 Task: Explore Airbnb accommodation in Dzüünharaa, Mongolia from 10th December, 2023 to 15th December, 2023 for 7 adults.4 bedrooms having 7 beds and 4 bathrooms. Property type can be house. Amenities needed are: wifi, TV, free parkinig on premises, gym, breakfast. Look for 5 properties as per requirement.
Action: Mouse moved to (408, 55)
Screenshot: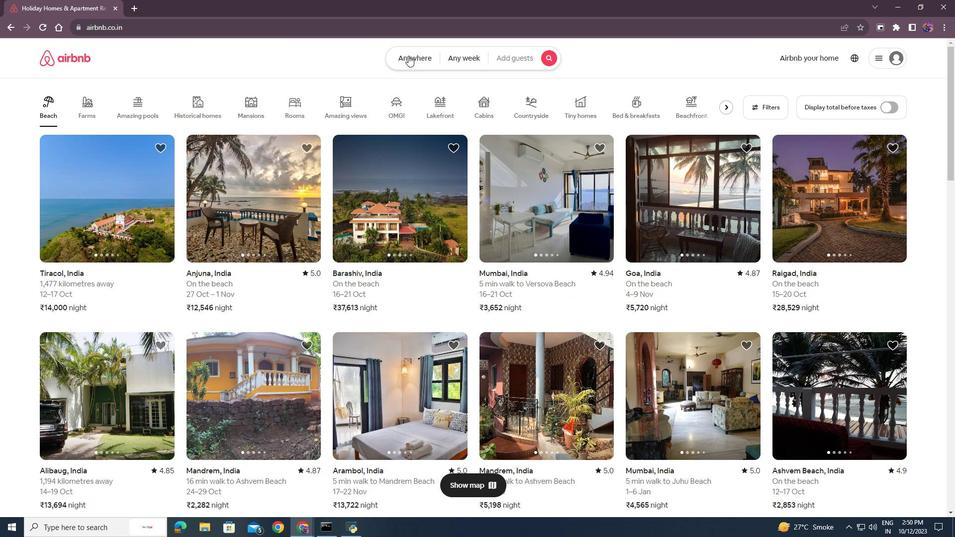 
Action: Mouse pressed left at (408, 55)
Screenshot: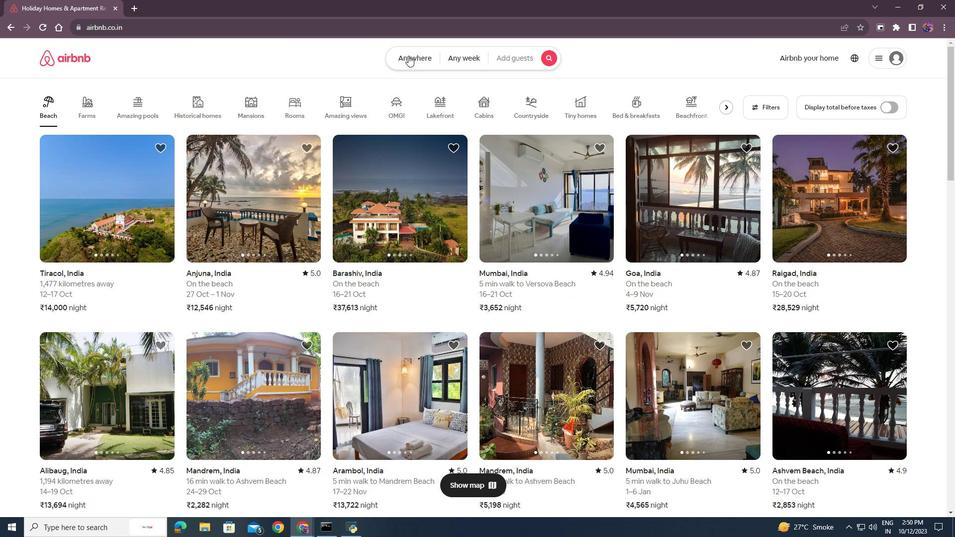 
Action: Mouse moved to (325, 97)
Screenshot: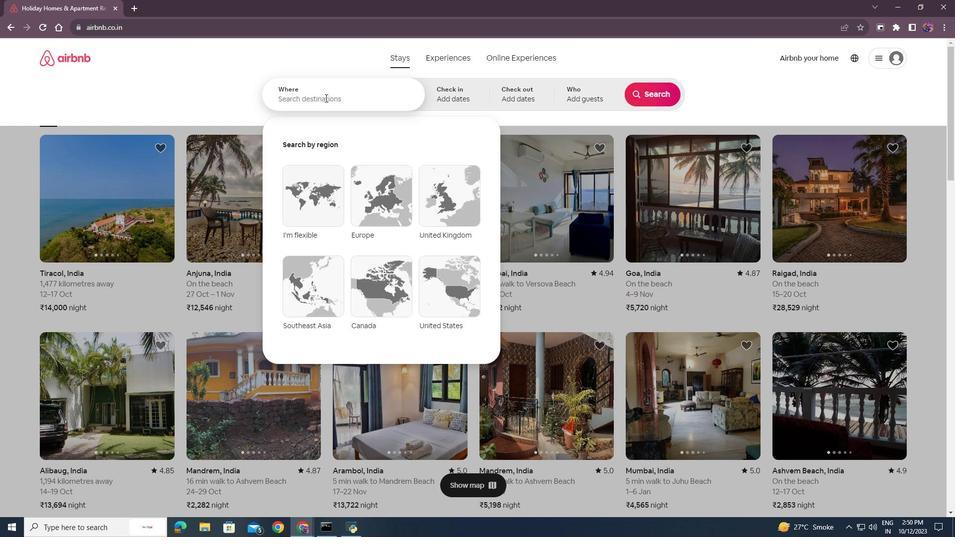 
Action: Mouse pressed left at (325, 97)
Screenshot: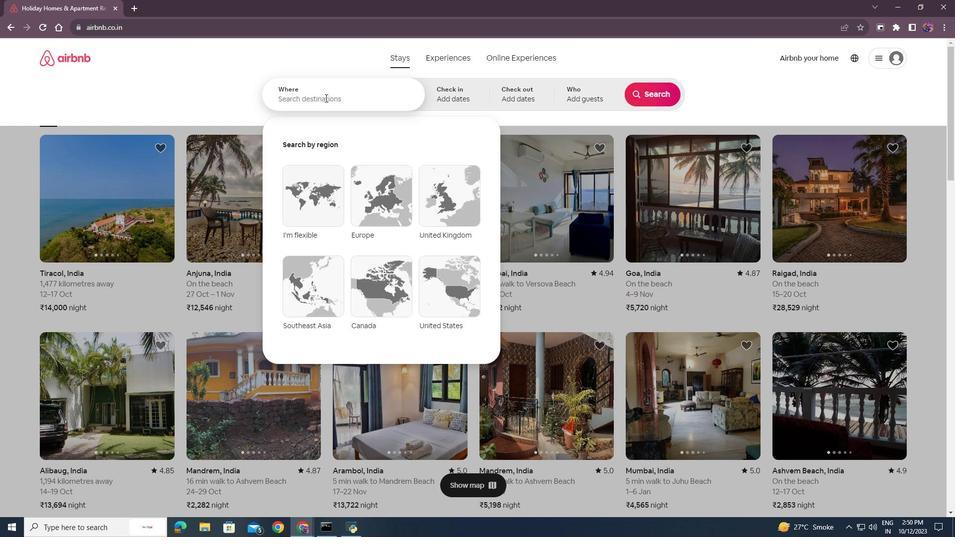 
Action: Key pressed s<Key.backspace>dzuunharaa<Key.space><Key.shift>Mongolia<Key.enter>
Screenshot: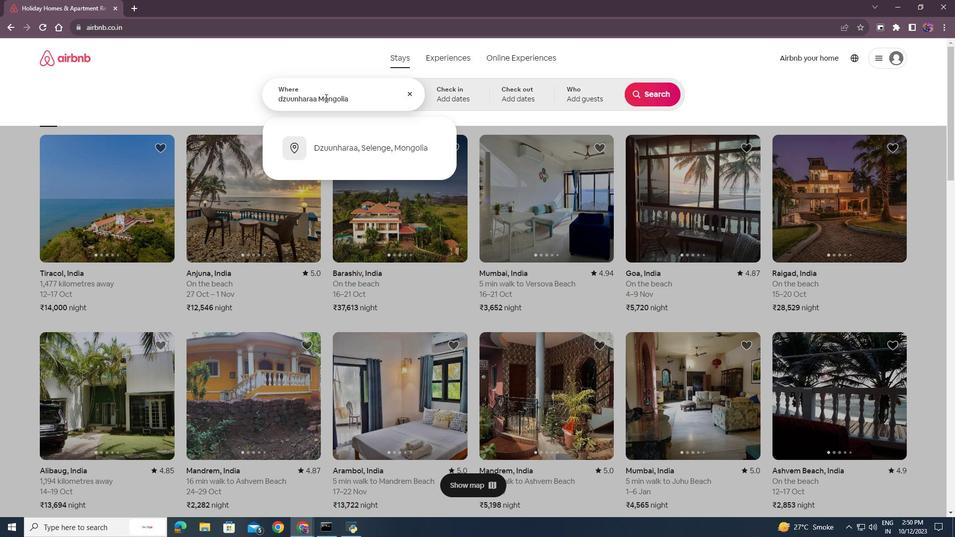 
Action: Mouse moved to (646, 172)
Screenshot: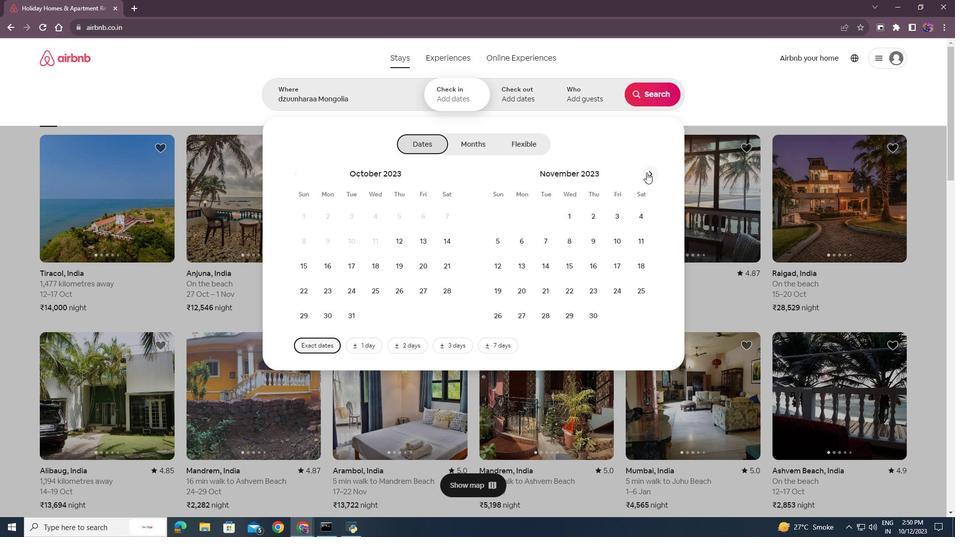
Action: Mouse pressed left at (646, 172)
Screenshot: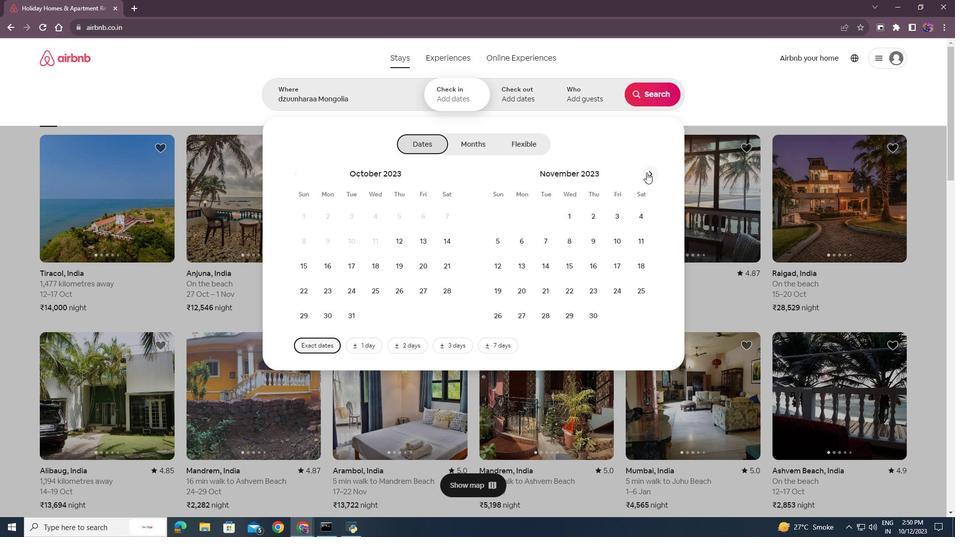 
Action: Mouse moved to (495, 265)
Screenshot: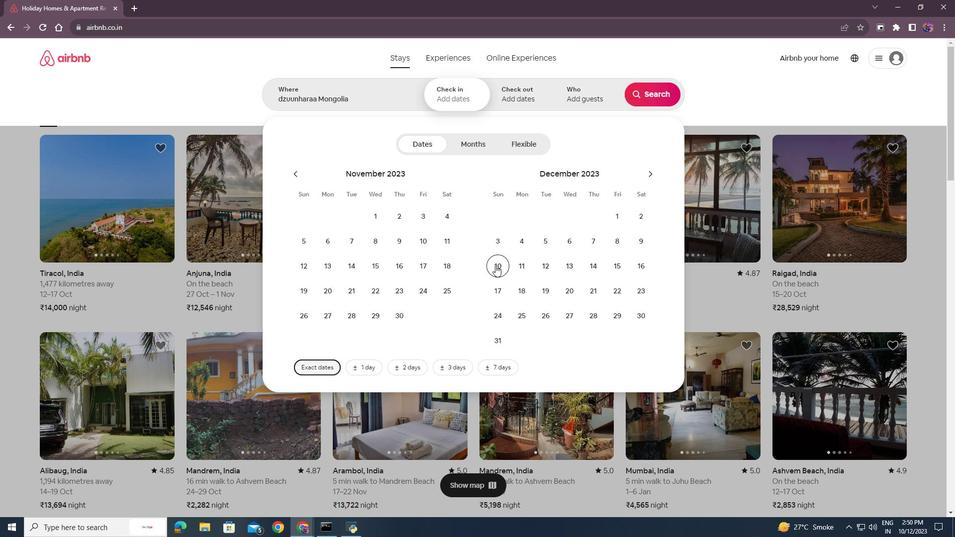 
Action: Mouse pressed left at (495, 265)
Screenshot: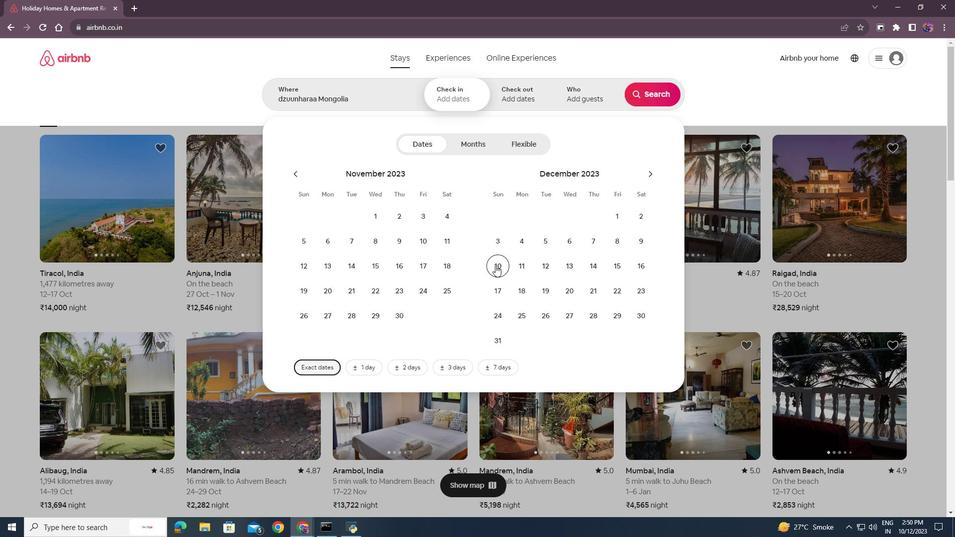 
Action: Mouse moved to (619, 268)
Screenshot: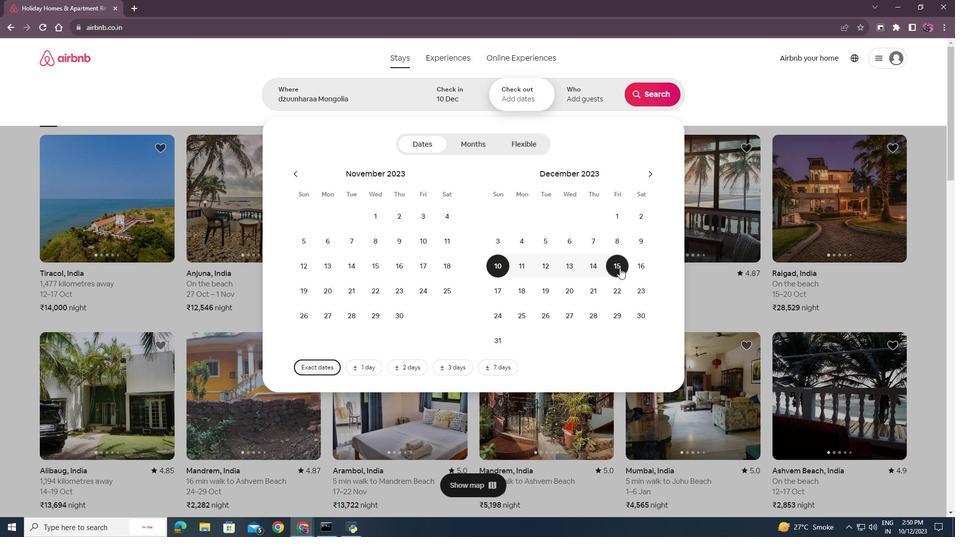 
Action: Mouse pressed left at (619, 268)
Screenshot: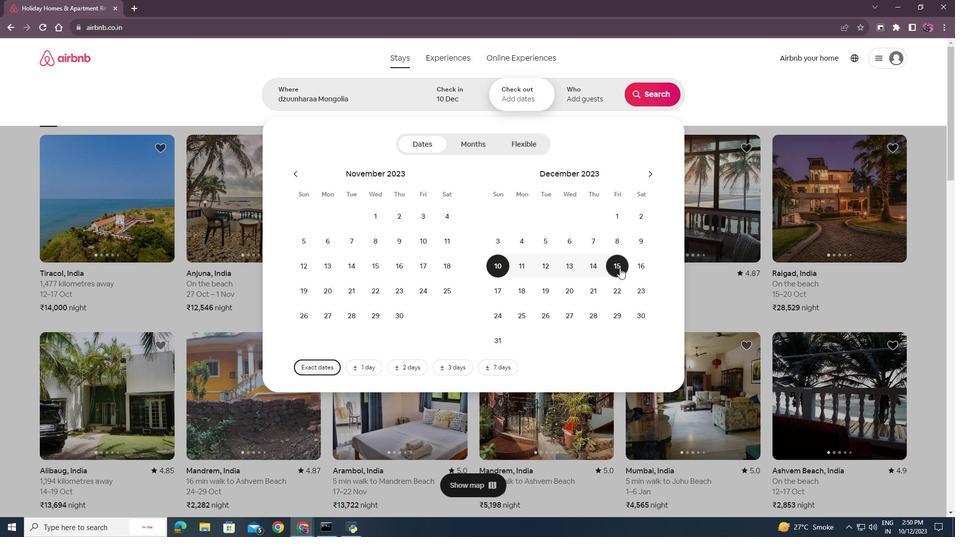 
Action: Mouse moved to (581, 95)
Screenshot: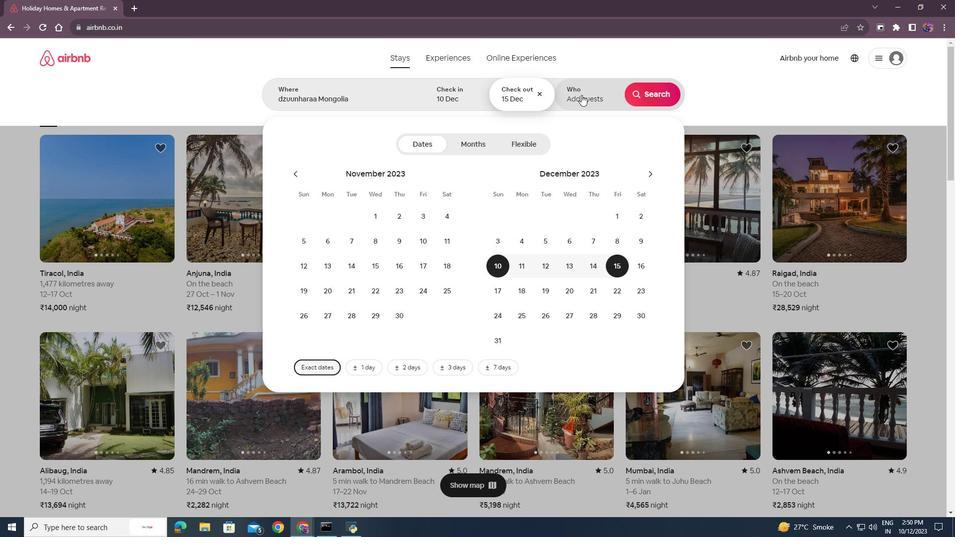 
Action: Mouse pressed left at (581, 95)
Screenshot: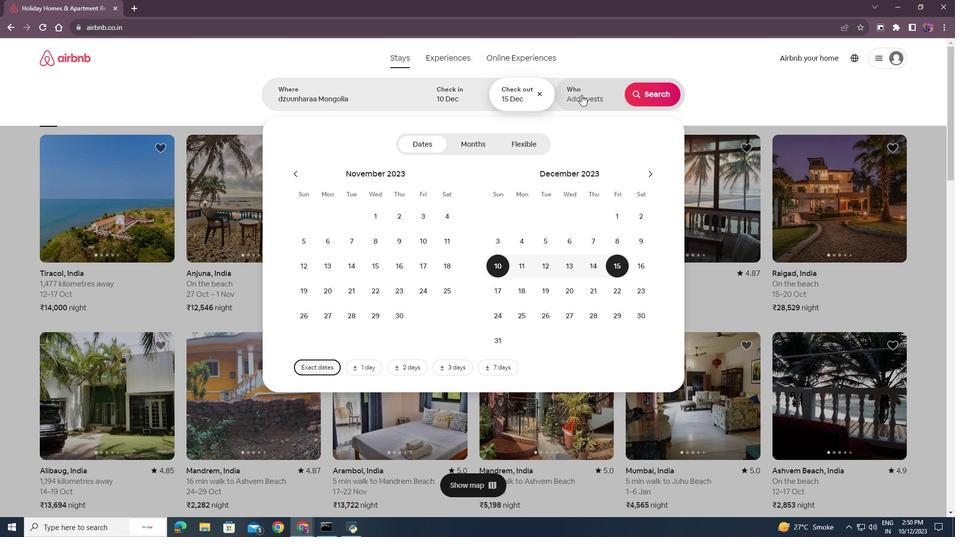 
Action: Mouse moved to (655, 149)
Screenshot: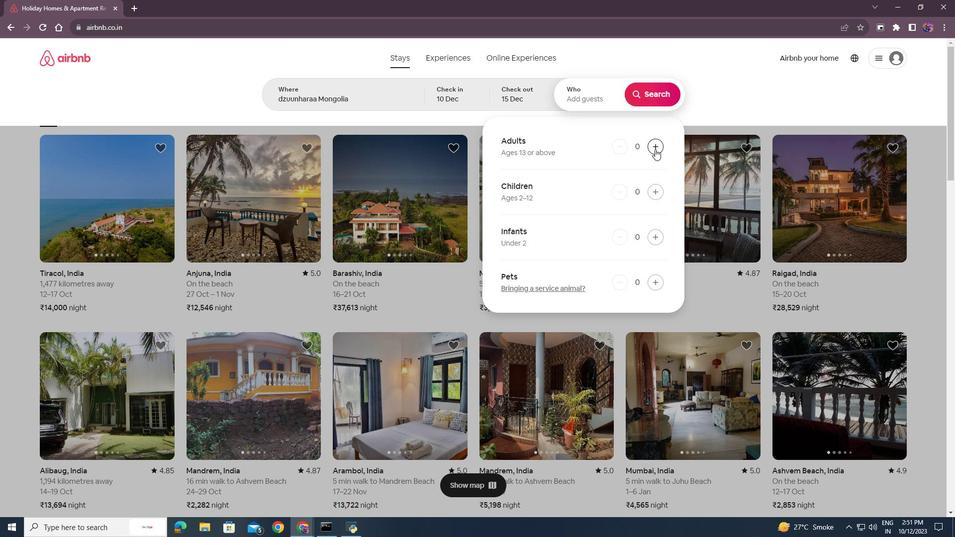 
Action: Mouse pressed left at (655, 149)
Screenshot: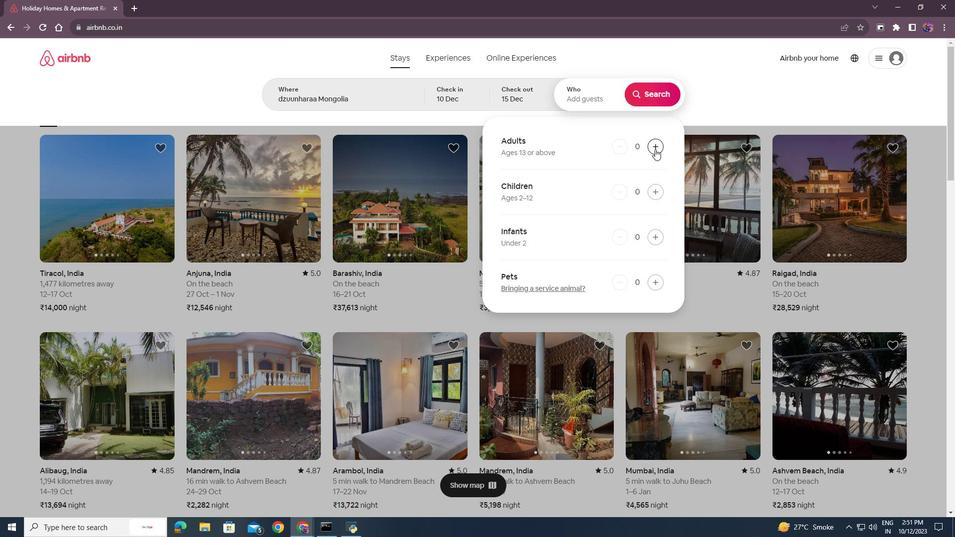 
Action: Mouse pressed left at (655, 149)
Screenshot: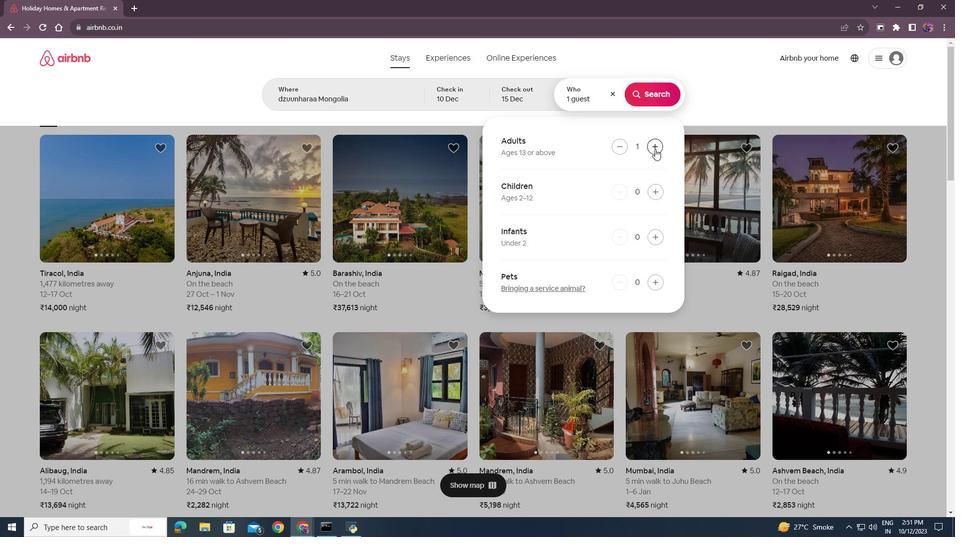 
Action: Mouse pressed left at (655, 149)
Screenshot: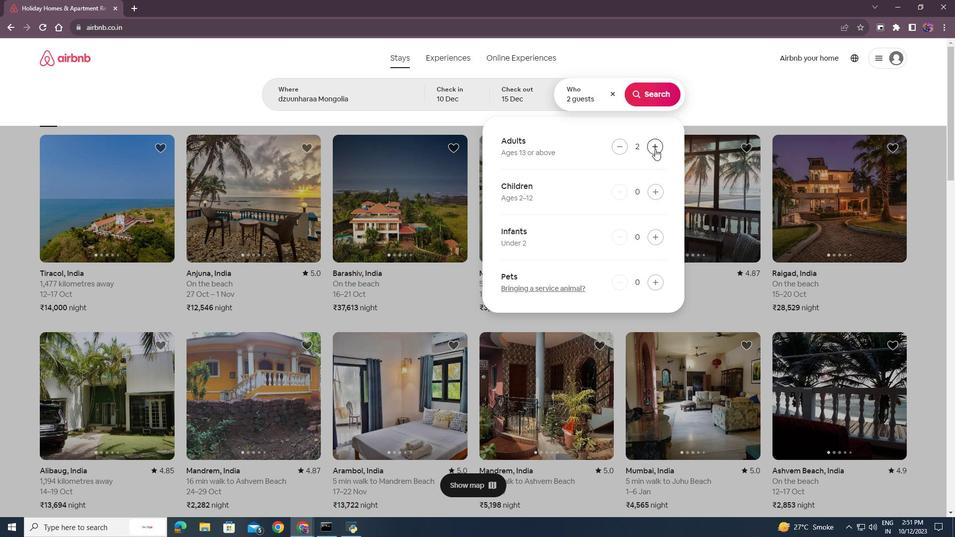 
Action: Mouse pressed left at (655, 149)
Screenshot: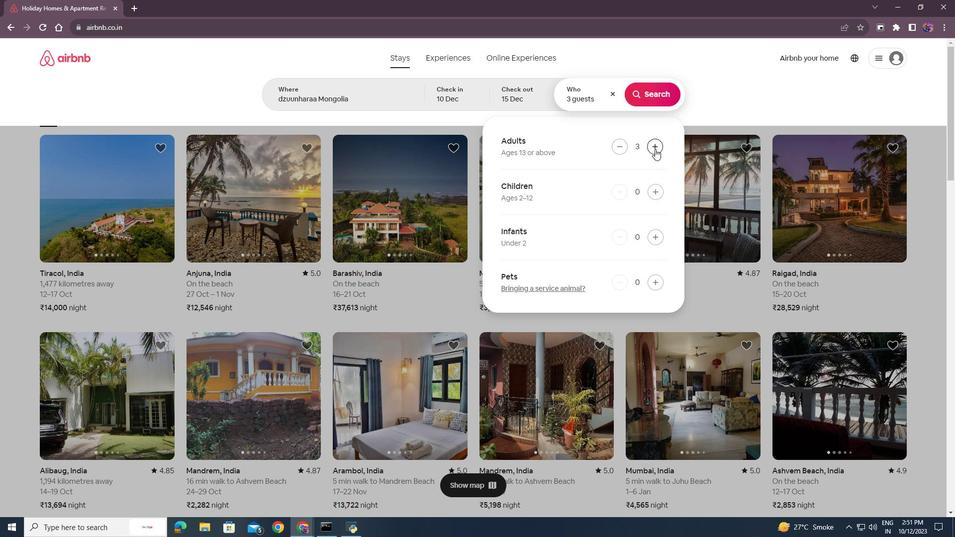 
Action: Mouse pressed left at (655, 149)
Screenshot: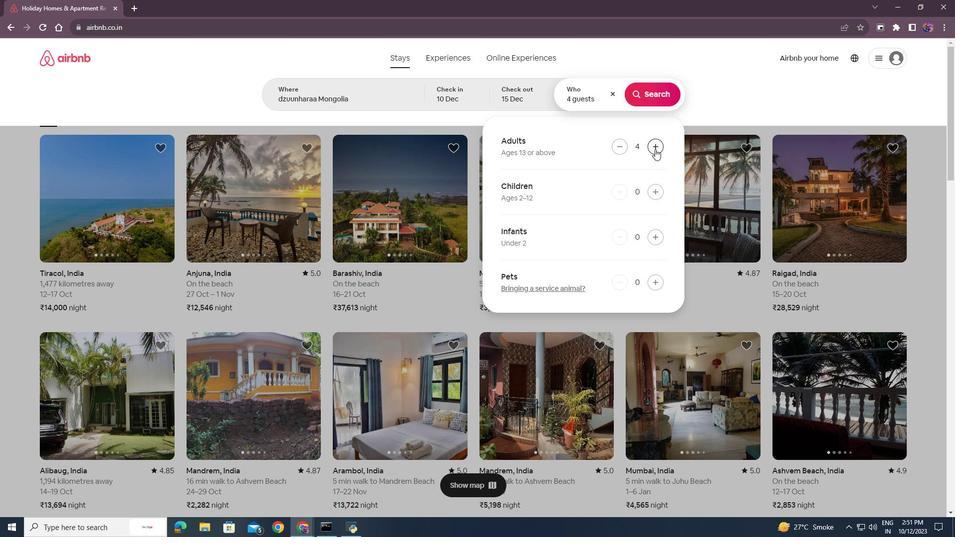 
Action: Mouse pressed left at (655, 149)
Screenshot: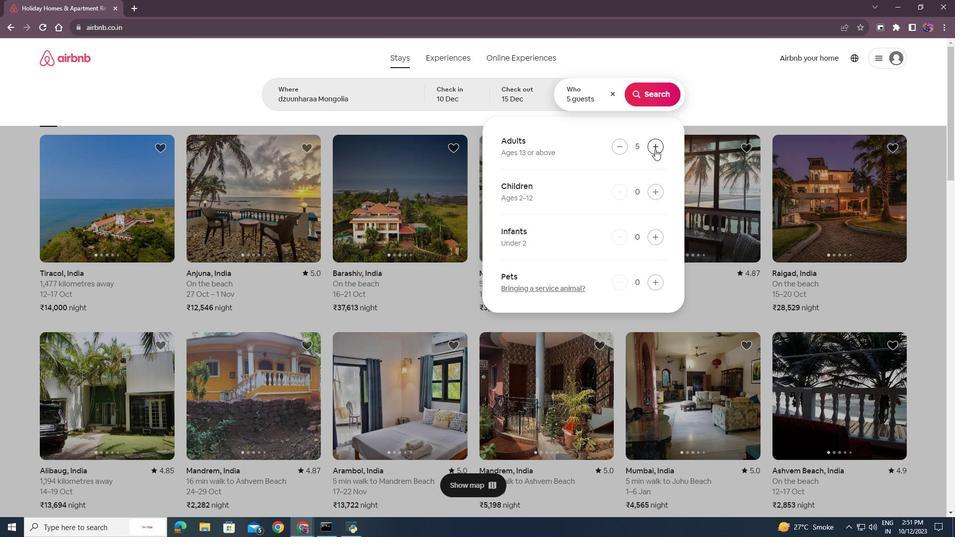 
Action: Mouse pressed left at (655, 149)
Screenshot: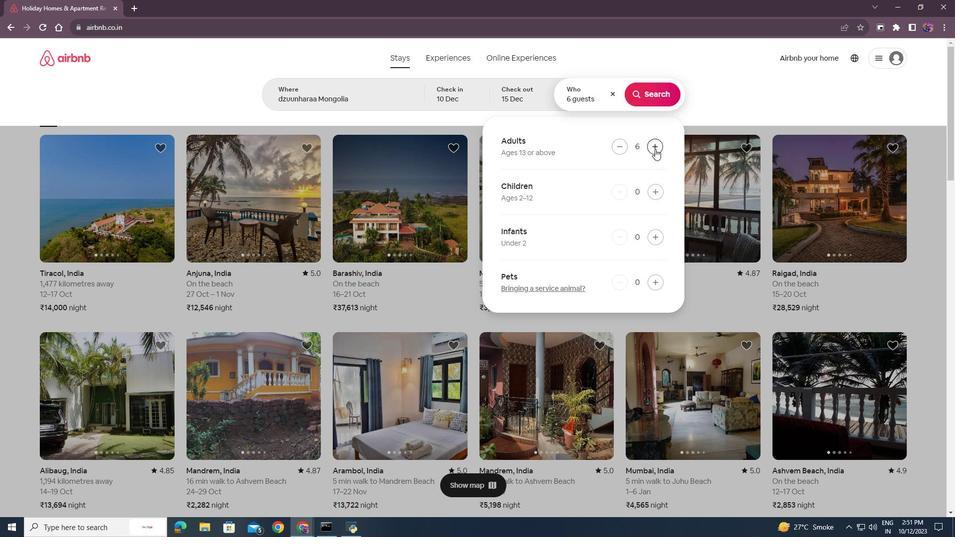
Action: Mouse moved to (635, 94)
Screenshot: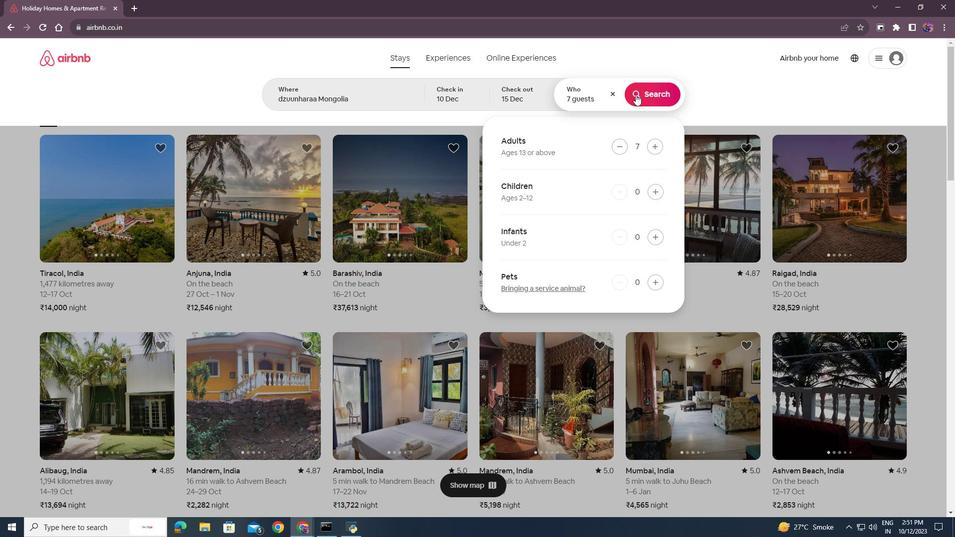 
Action: Mouse pressed left at (635, 94)
Screenshot: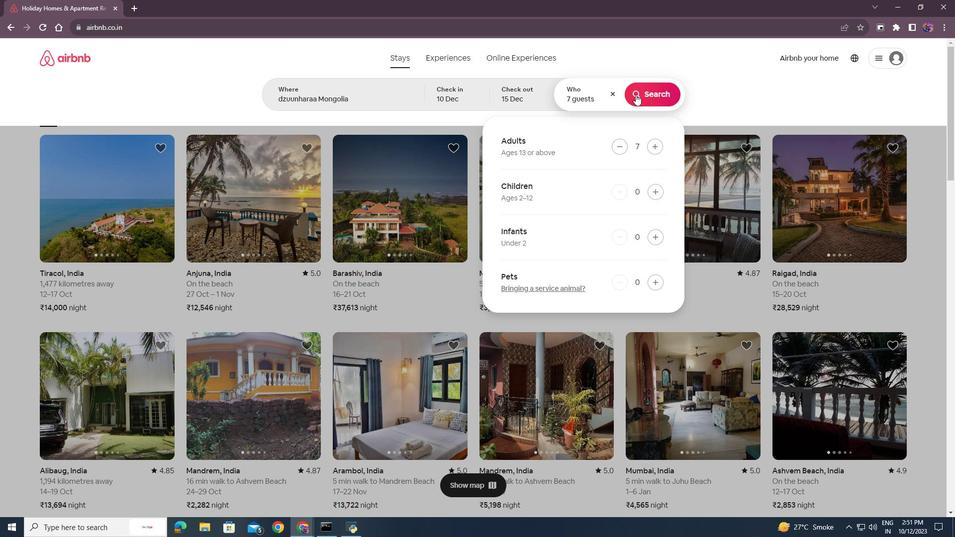 
Action: Mouse moved to (783, 100)
Screenshot: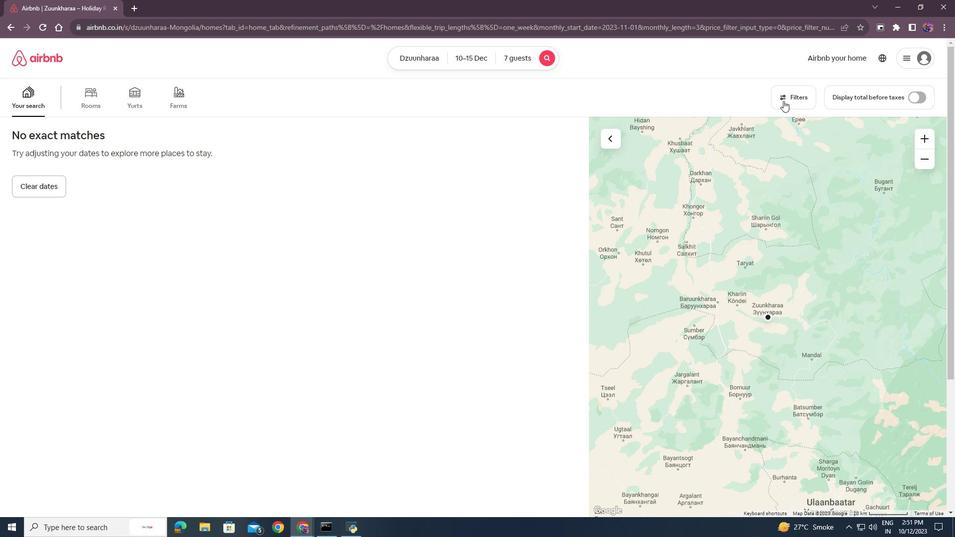 
Action: Mouse pressed left at (783, 100)
Screenshot: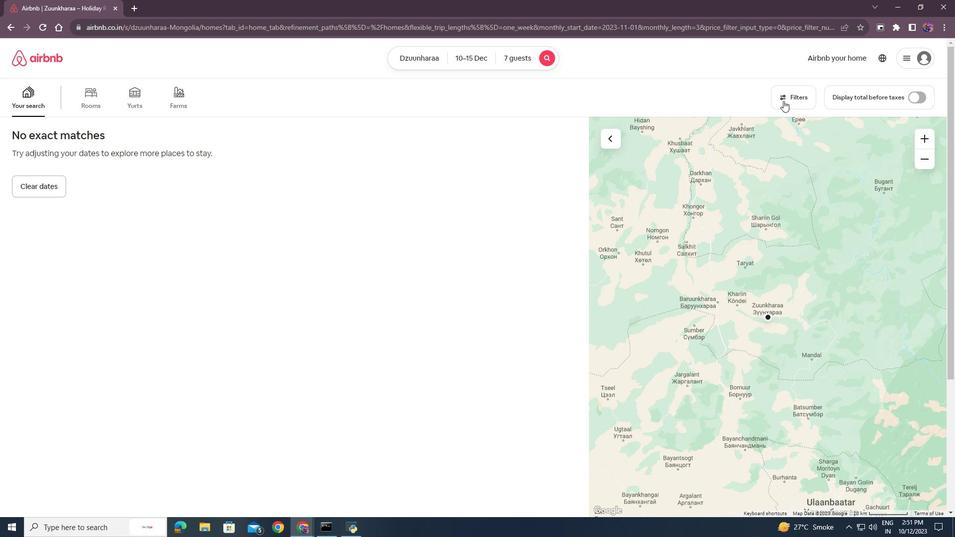 
Action: Mouse moved to (428, 273)
Screenshot: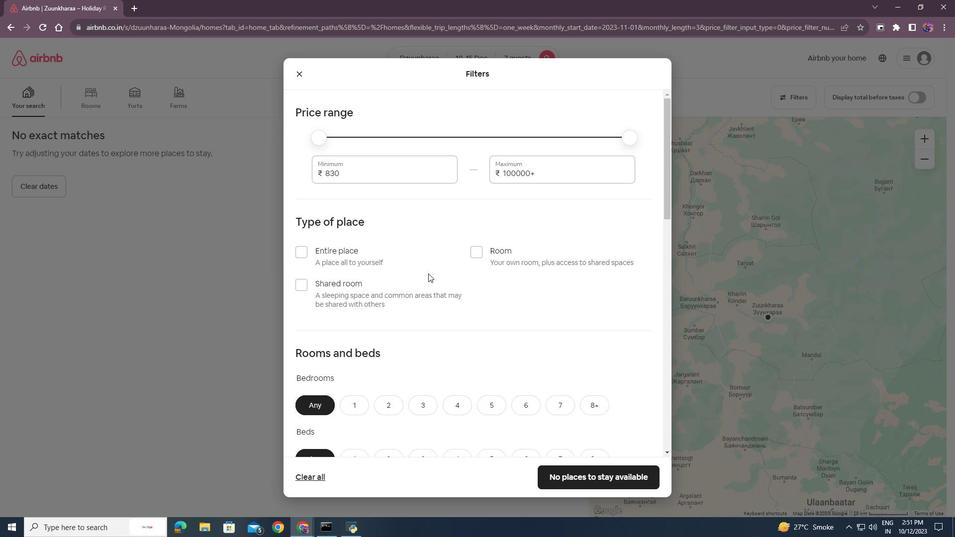 
Action: Mouse scrolled (428, 273) with delta (0, 0)
Screenshot: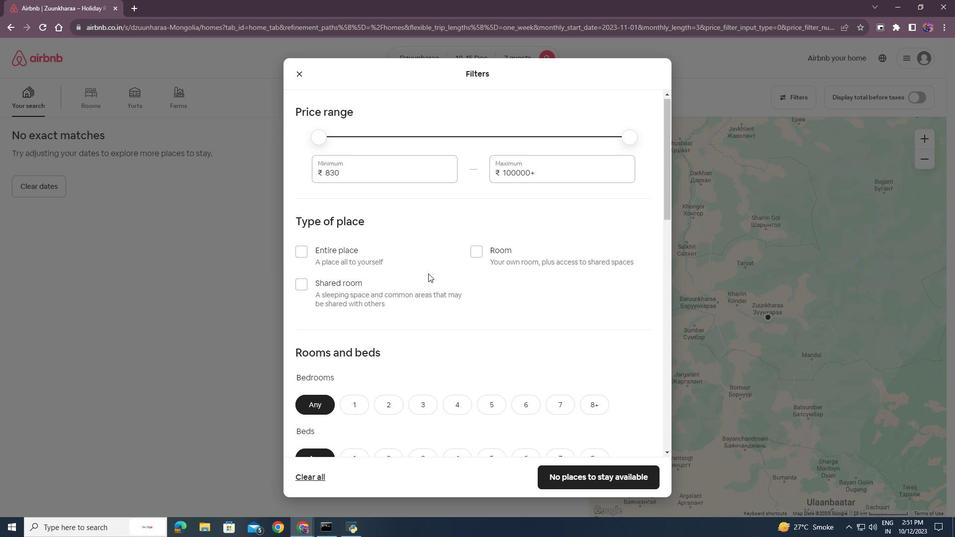 
Action: Mouse scrolled (428, 273) with delta (0, 0)
Screenshot: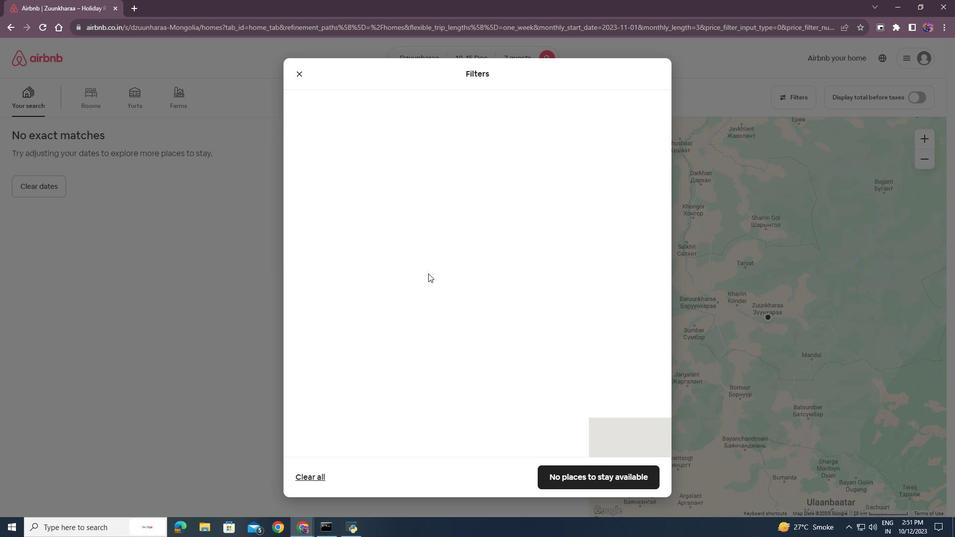 
Action: Mouse moved to (456, 303)
Screenshot: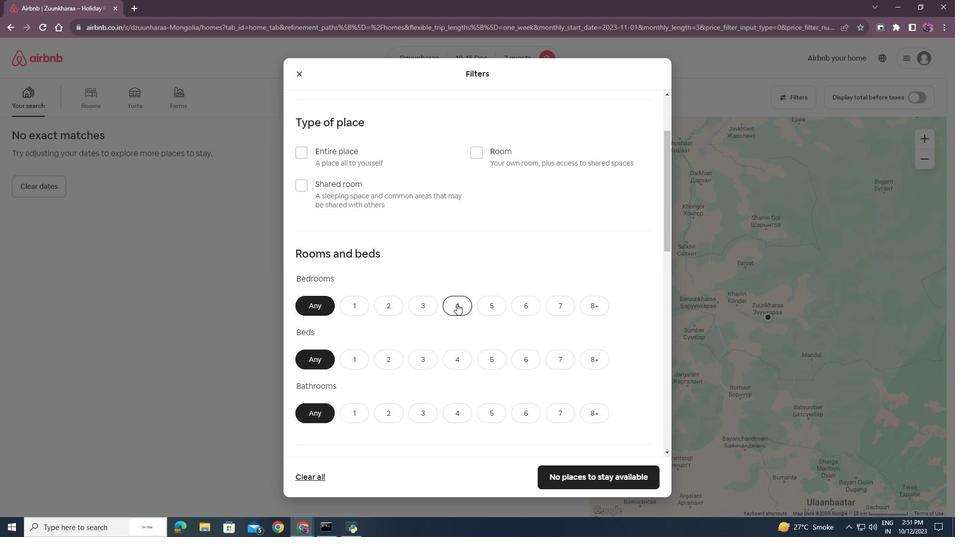
Action: Mouse pressed left at (456, 303)
Screenshot: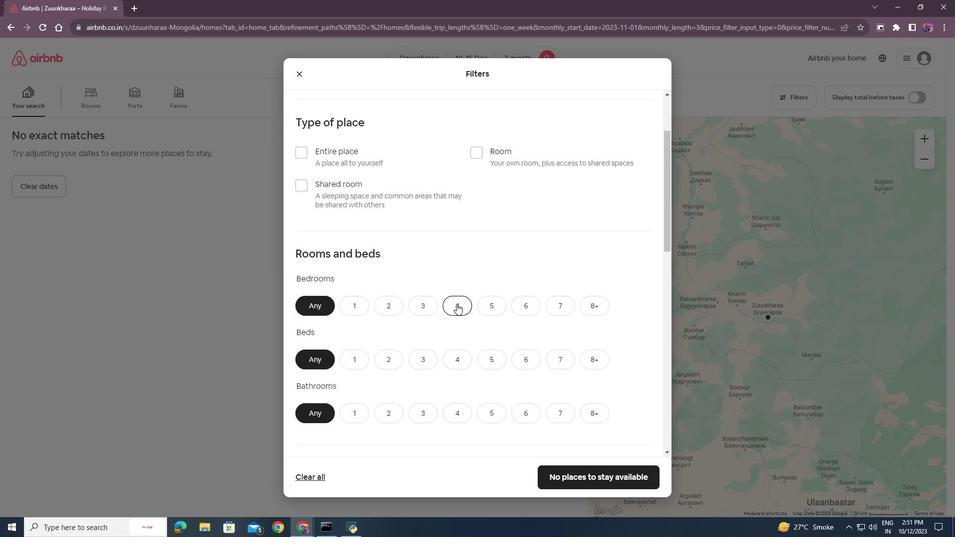 
Action: Mouse moved to (461, 345)
Screenshot: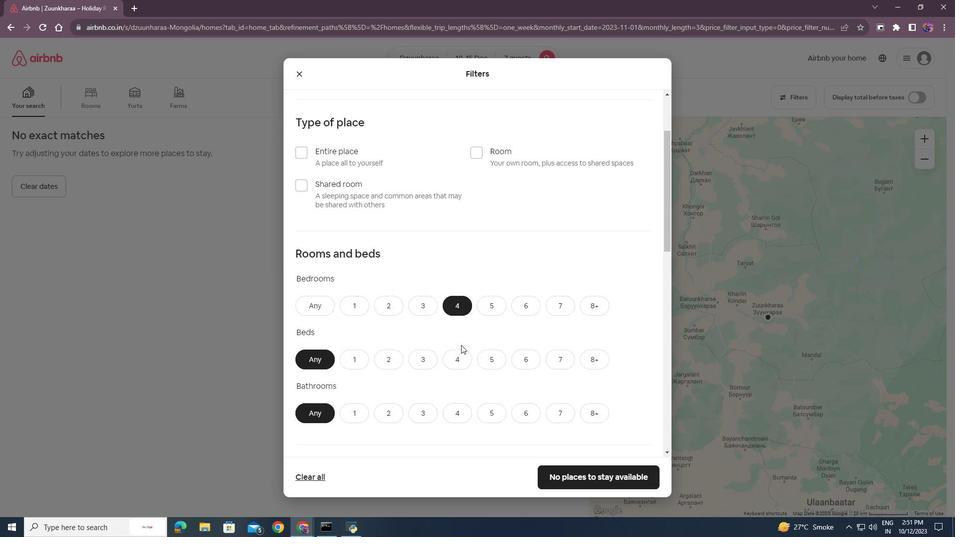 
Action: Mouse scrolled (461, 344) with delta (0, 0)
Screenshot: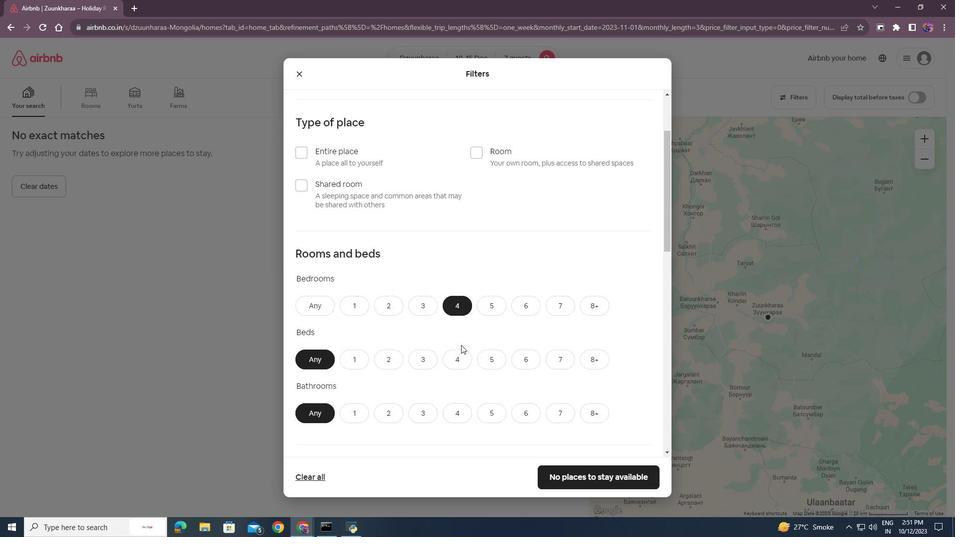 
Action: Mouse scrolled (461, 344) with delta (0, 0)
Screenshot: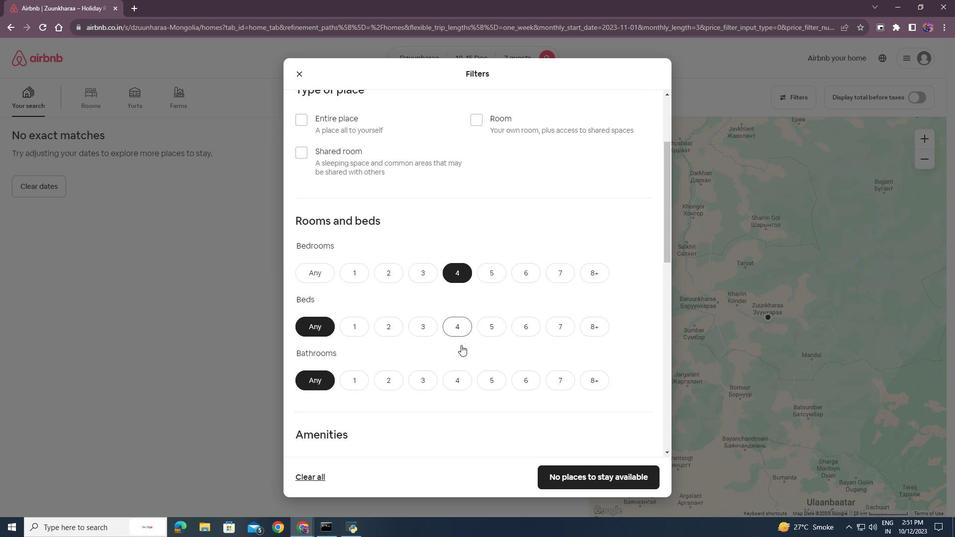 
Action: Mouse moved to (559, 260)
Screenshot: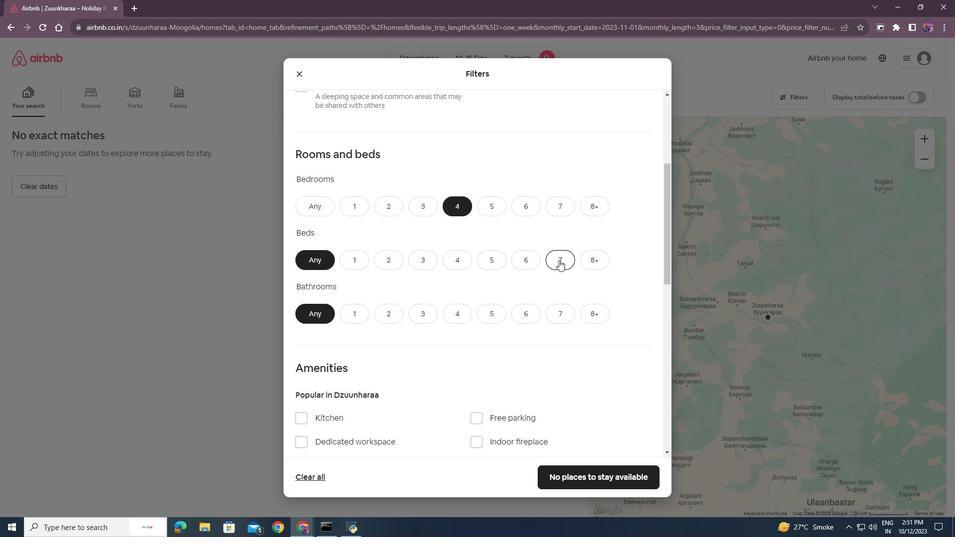 
Action: Mouse pressed left at (559, 260)
Screenshot: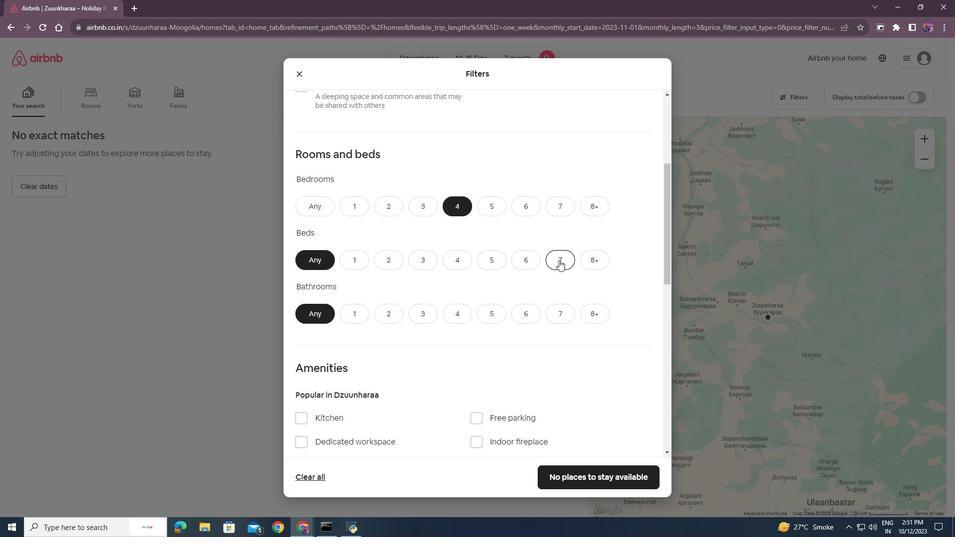 
Action: Mouse moved to (455, 314)
Screenshot: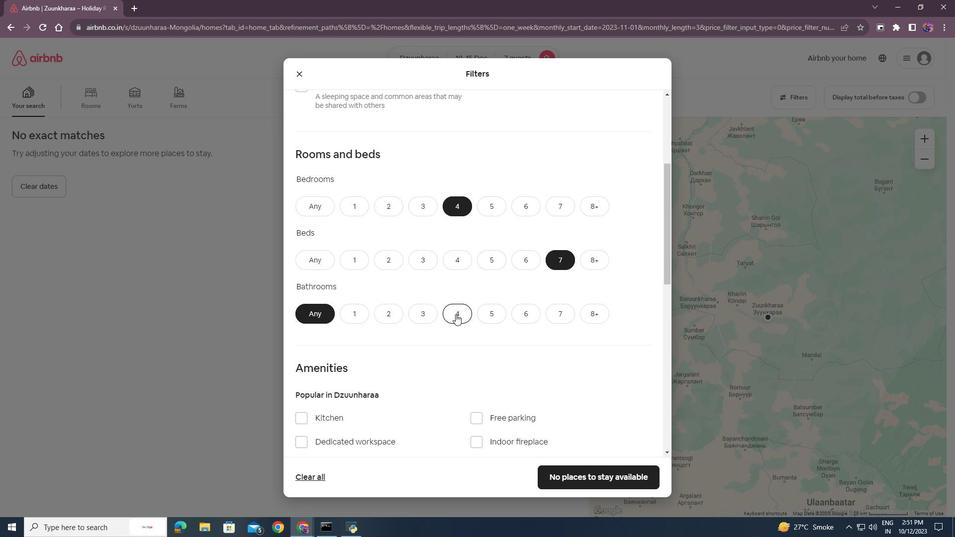 
Action: Mouse pressed left at (455, 314)
Screenshot: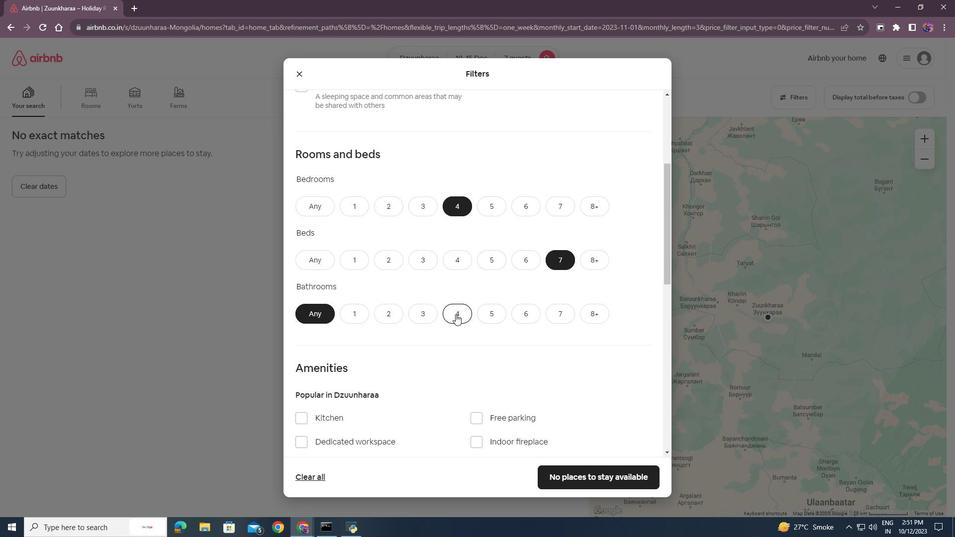 
Action: Mouse moved to (463, 343)
Screenshot: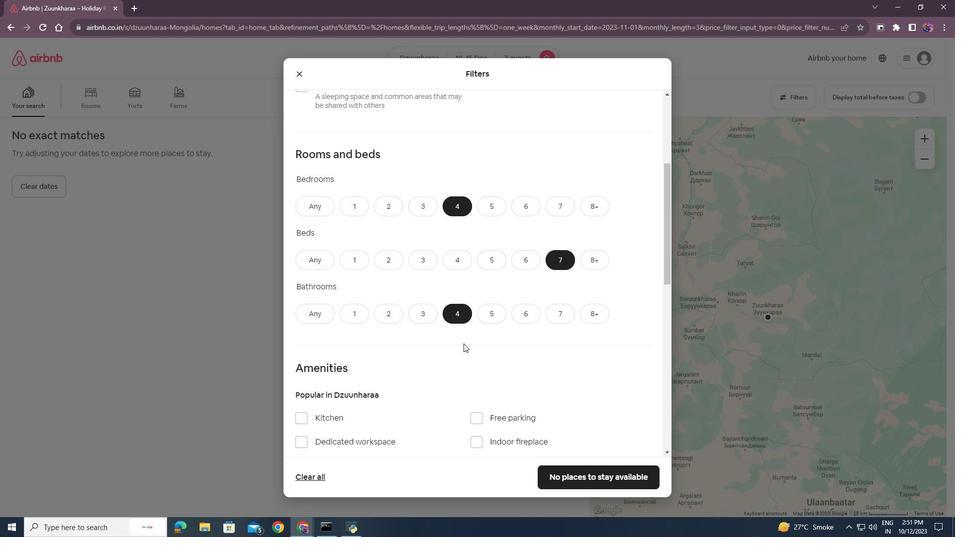 
Action: Mouse scrolled (463, 343) with delta (0, 0)
Screenshot: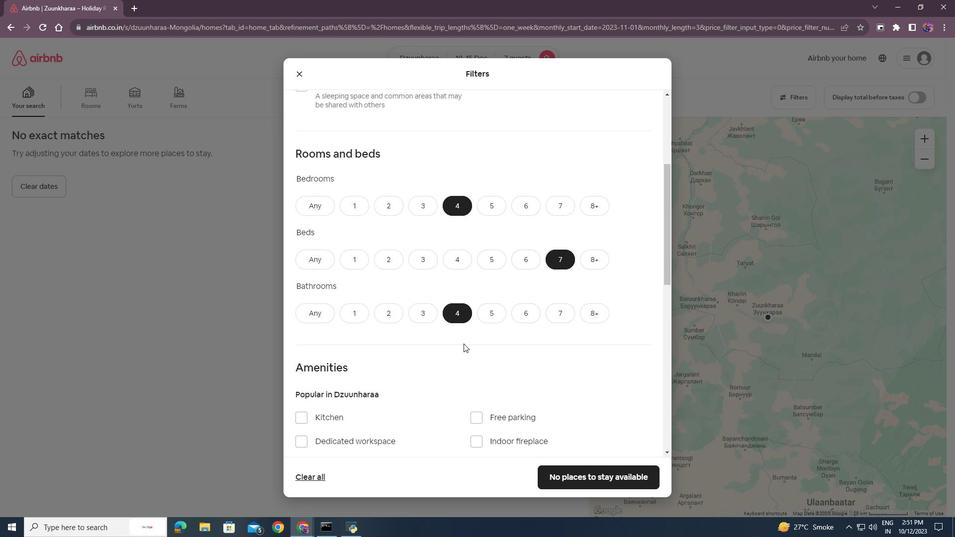 
Action: Mouse moved to (466, 351)
Screenshot: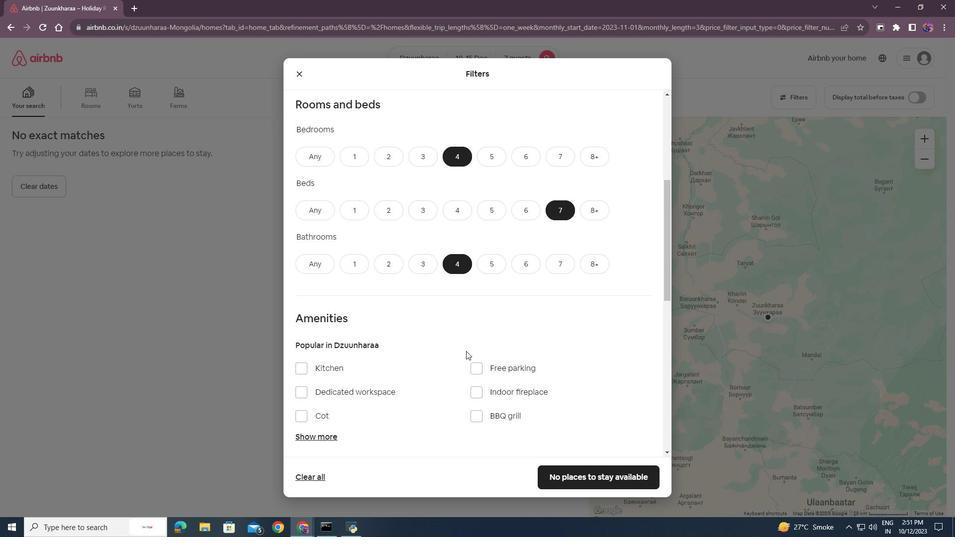 
Action: Mouse scrolled (466, 351) with delta (0, 0)
Screenshot: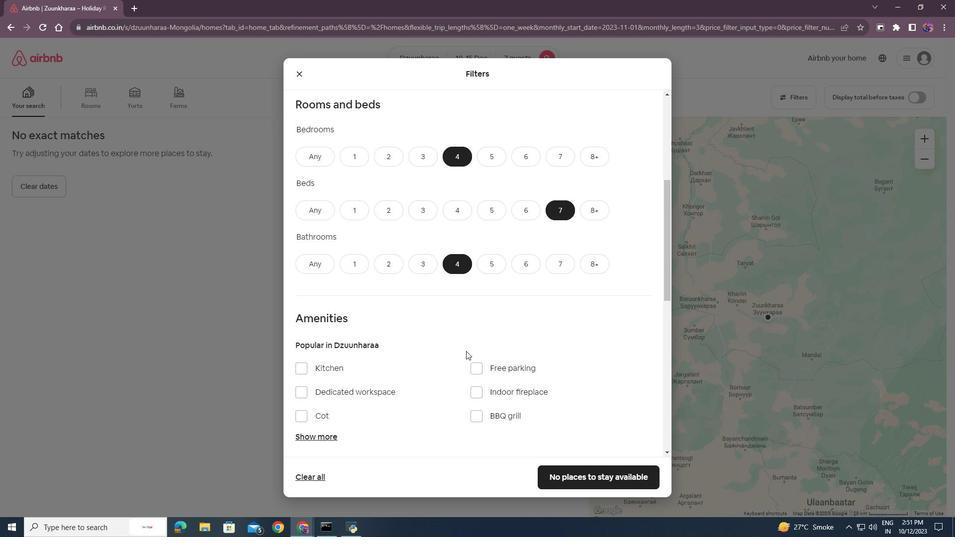 
Action: Mouse scrolled (466, 351) with delta (0, 0)
Screenshot: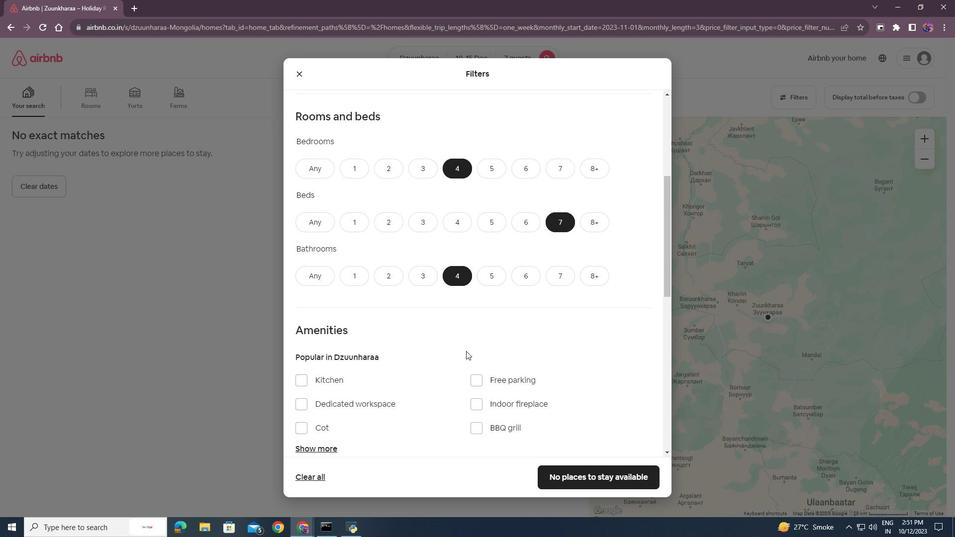 
Action: Mouse moved to (466, 351)
Screenshot: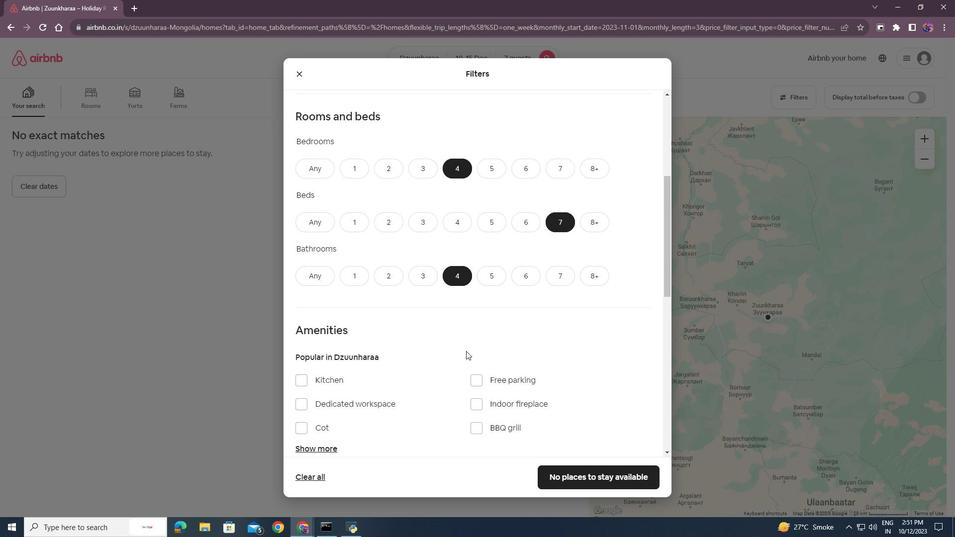 
Action: Mouse scrolled (466, 351) with delta (0, 0)
Screenshot: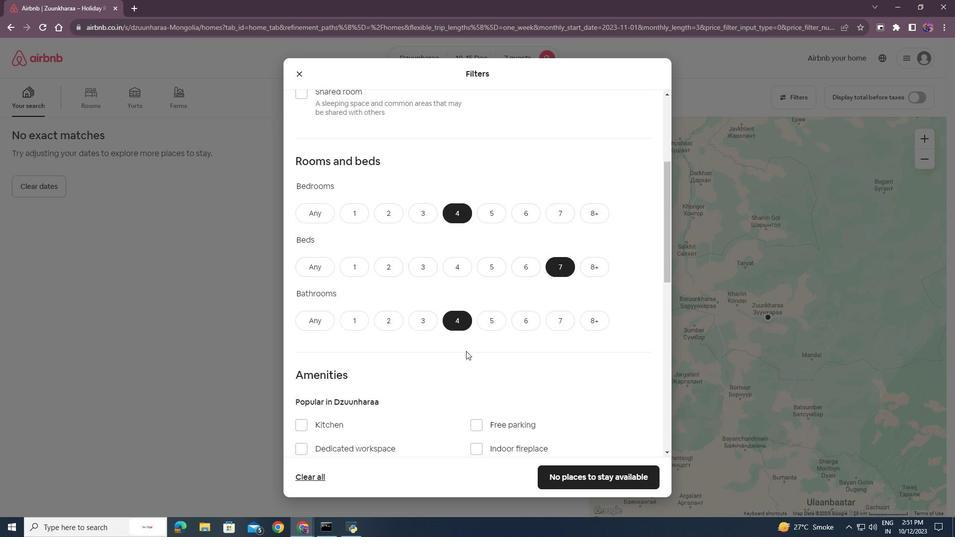 
Action: Mouse moved to (466, 351)
Screenshot: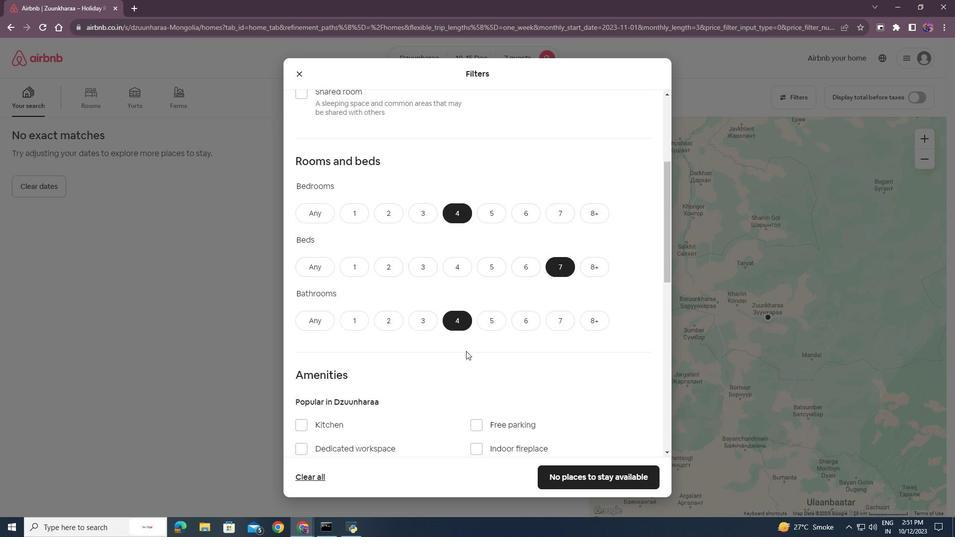 
Action: Mouse scrolled (466, 351) with delta (0, 0)
Screenshot: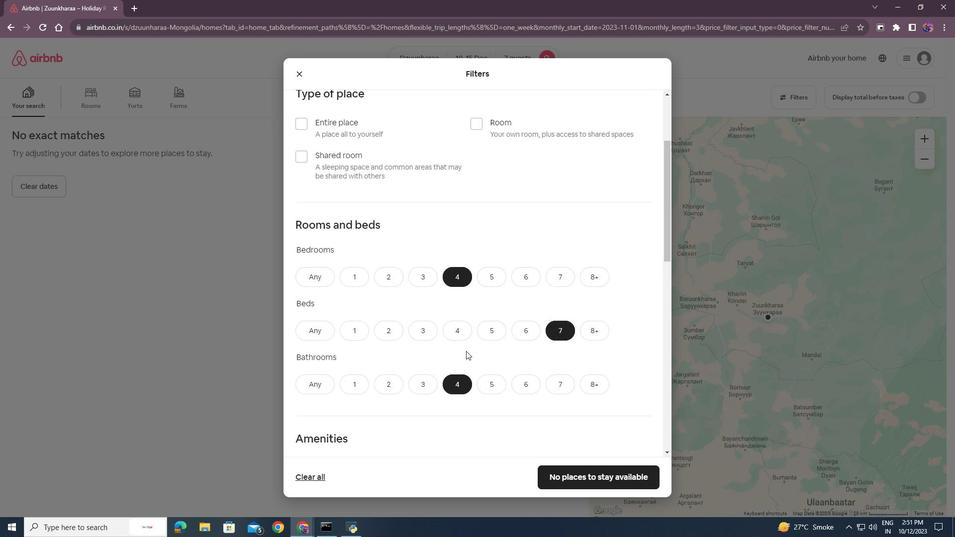 
Action: Mouse scrolled (466, 351) with delta (0, 0)
Screenshot: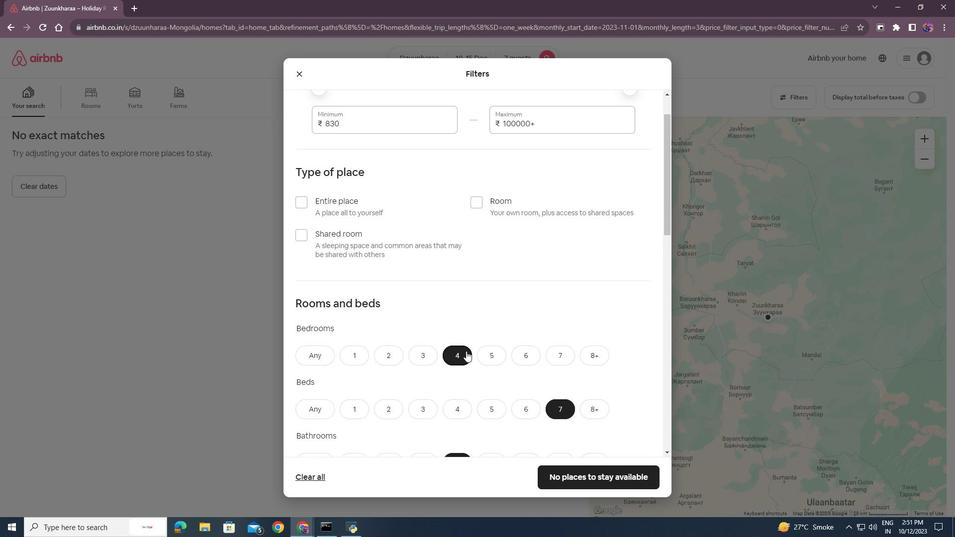 
Action: Mouse scrolled (466, 351) with delta (0, 0)
Screenshot: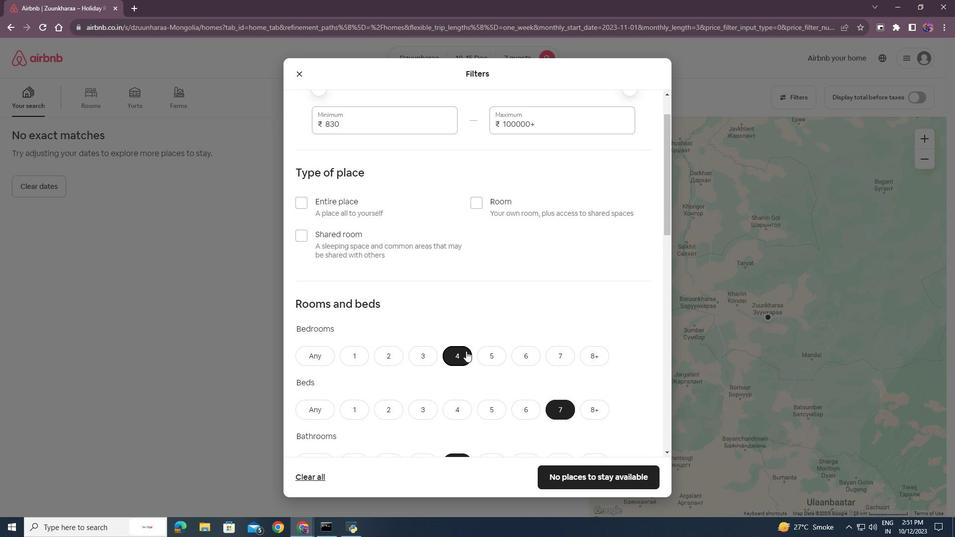 
Action: Mouse moved to (466, 350)
Screenshot: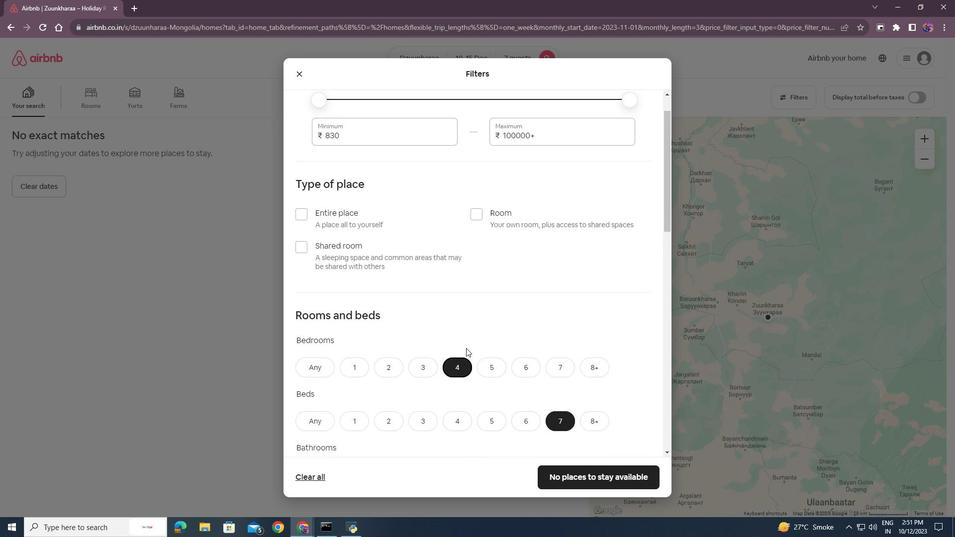 
Action: Mouse scrolled (466, 351) with delta (0, 0)
Screenshot: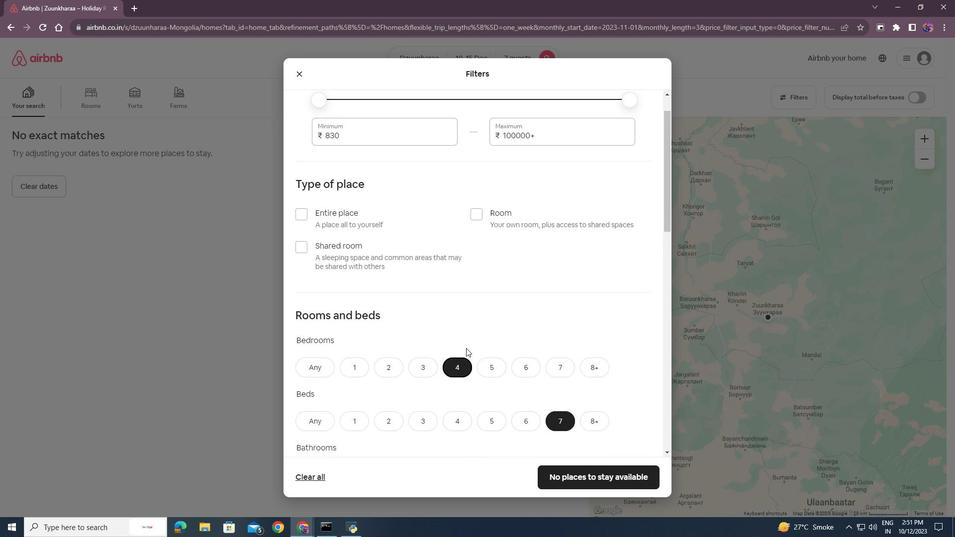 
Action: Mouse moved to (466, 348)
Screenshot: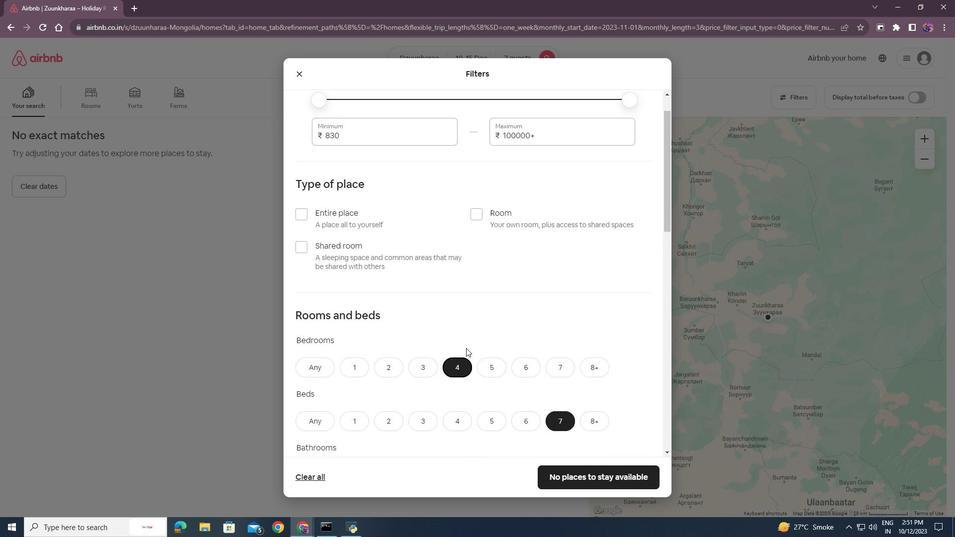 
Action: Mouse scrolled (466, 348) with delta (0, 0)
Screenshot: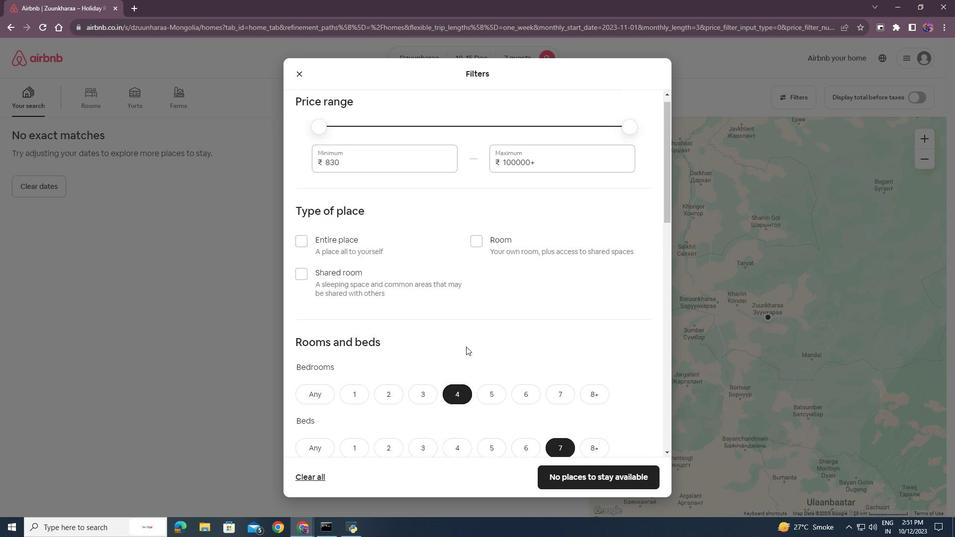
Action: Mouse moved to (466, 346)
Screenshot: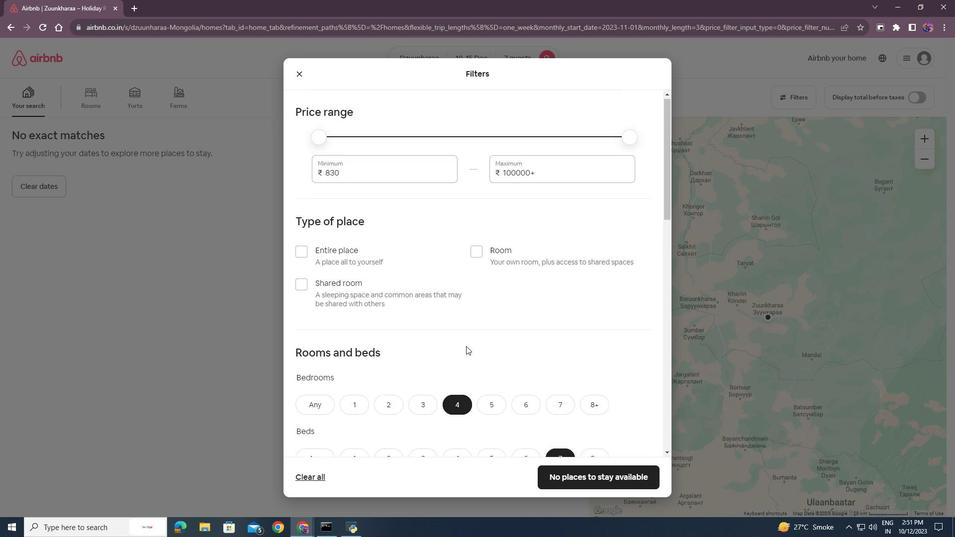
Action: Mouse scrolled (466, 346) with delta (0, 0)
Screenshot: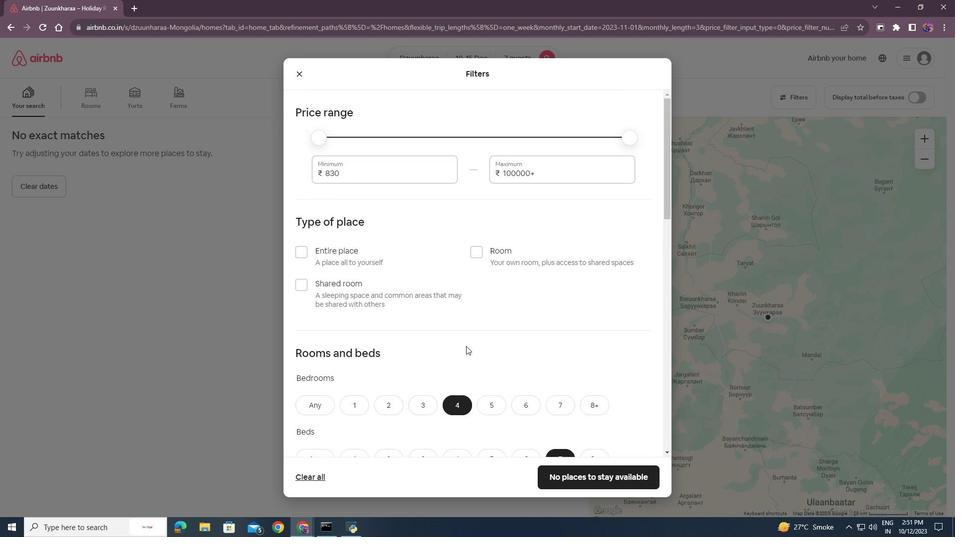 
Action: Mouse scrolled (466, 345) with delta (0, 0)
Screenshot: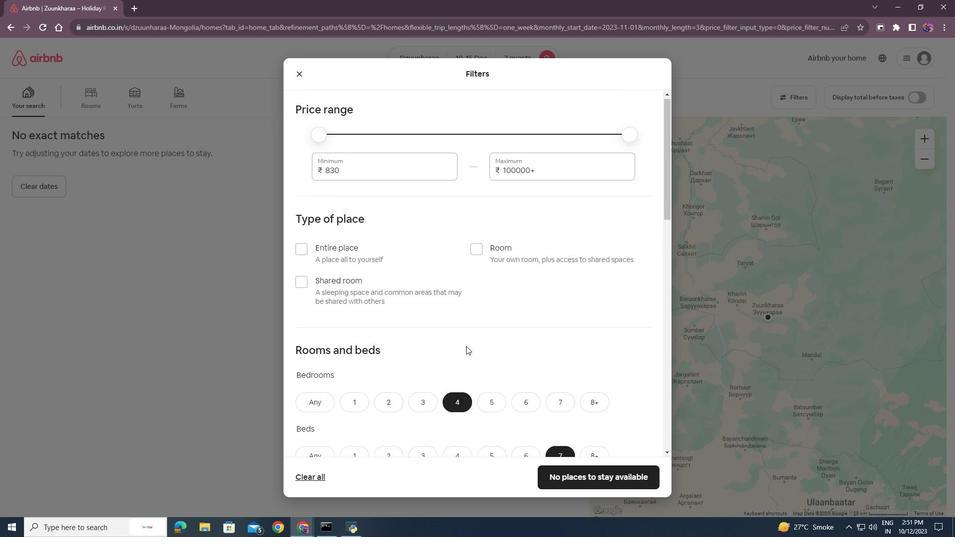 
Action: Mouse scrolled (466, 345) with delta (0, 0)
Screenshot: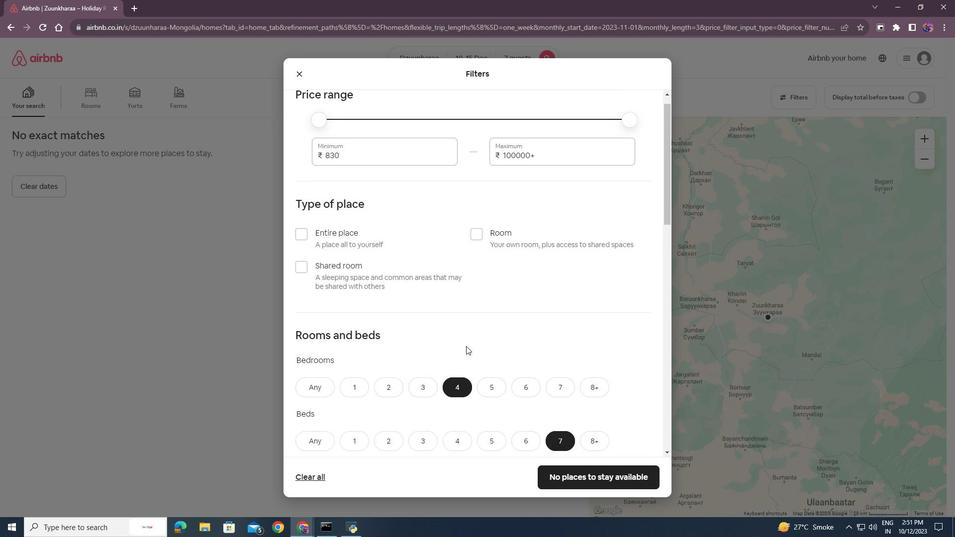 
Action: Mouse scrolled (466, 345) with delta (0, 0)
Screenshot: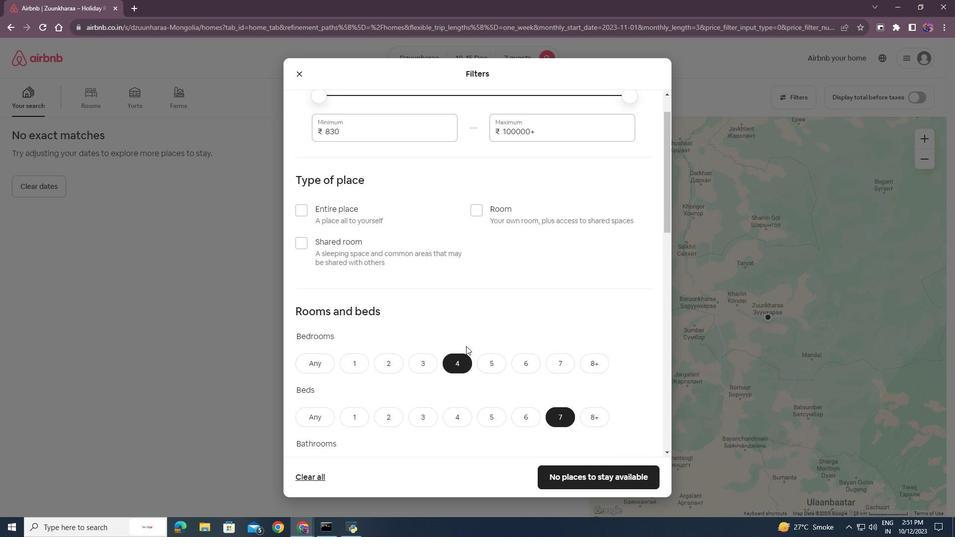 
Action: Mouse scrolled (466, 345) with delta (0, 0)
Screenshot: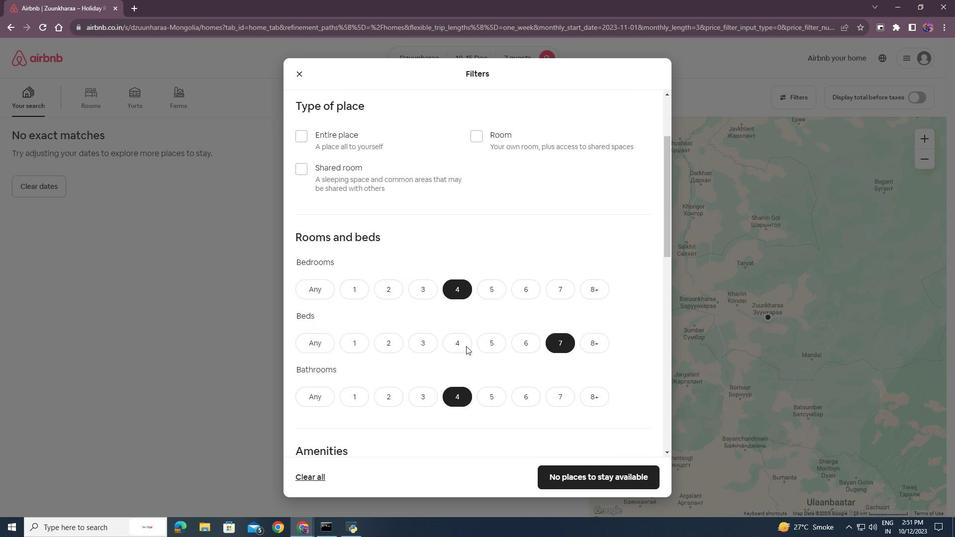 
Action: Mouse scrolled (466, 345) with delta (0, 0)
Screenshot: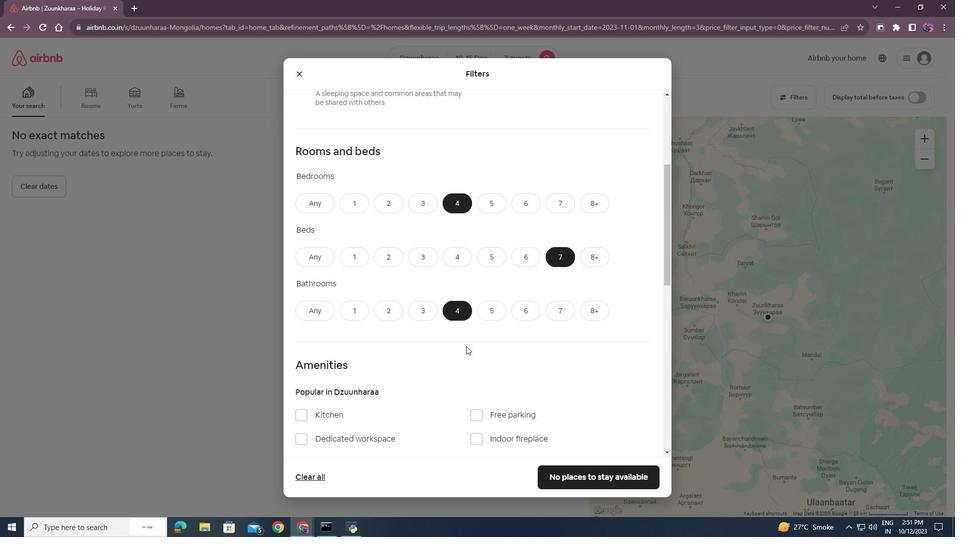 
Action: Mouse scrolled (466, 345) with delta (0, 0)
Screenshot: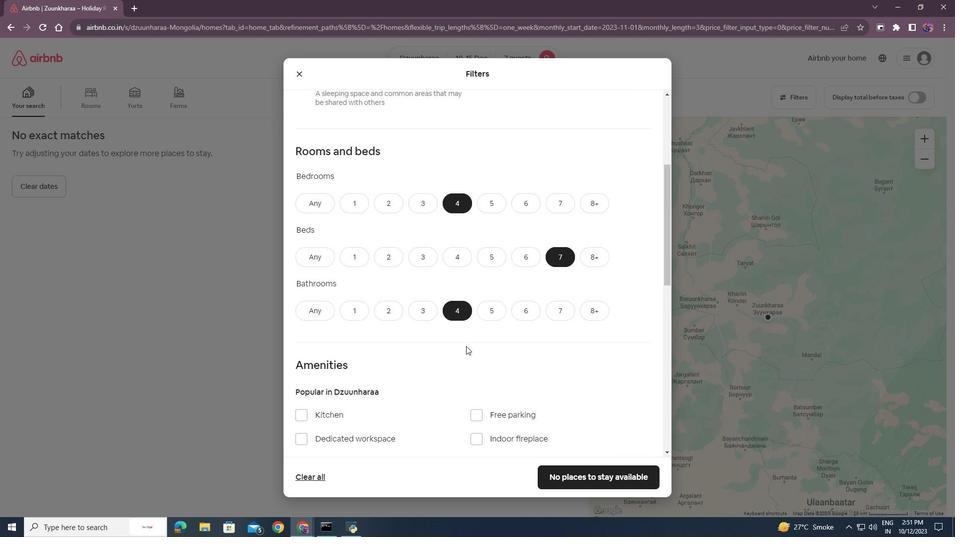 
Action: Mouse scrolled (466, 345) with delta (0, 0)
Screenshot: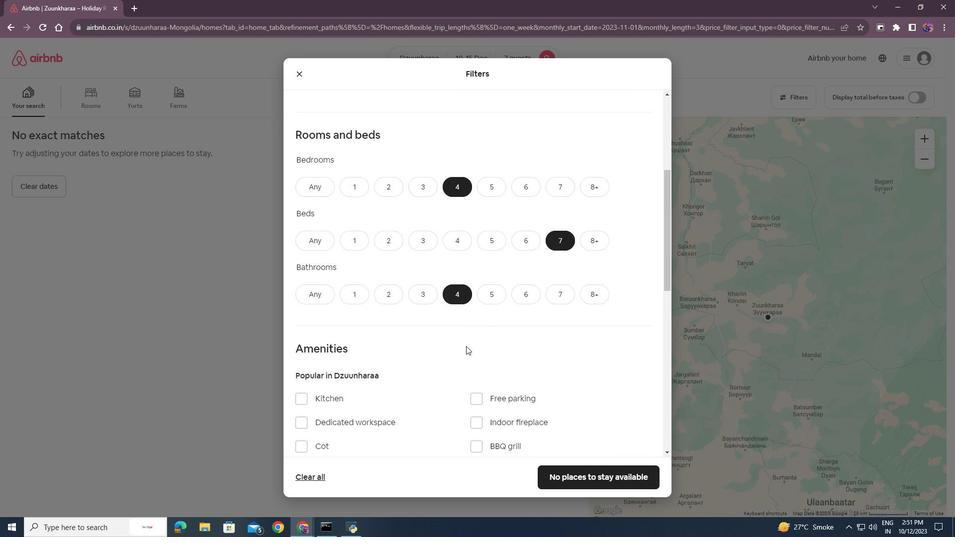 
Action: Mouse scrolled (466, 345) with delta (0, 0)
Screenshot: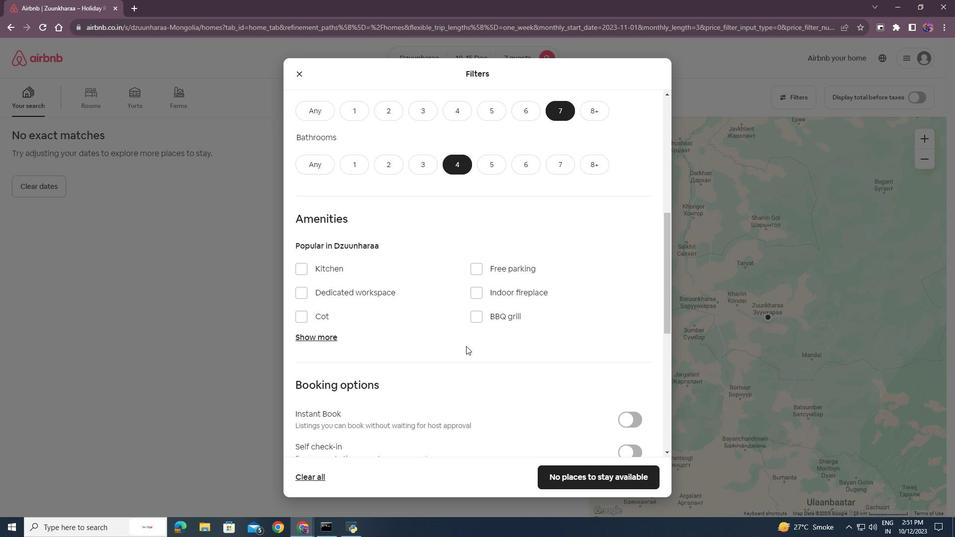 
Action: Mouse scrolled (466, 345) with delta (0, 0)
Screenshot: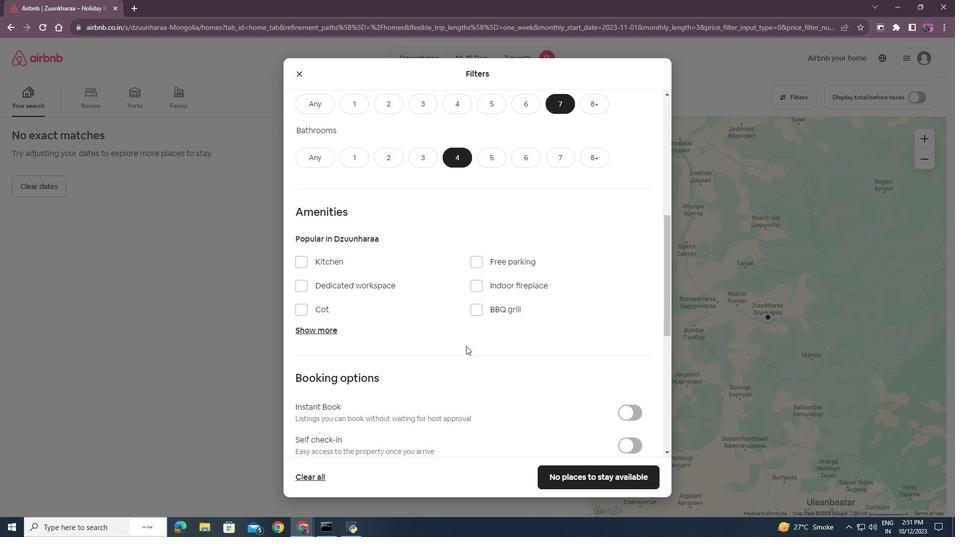 
Action: Mouse scrolled (466, 345) with delta (0, 0)
Screenshot: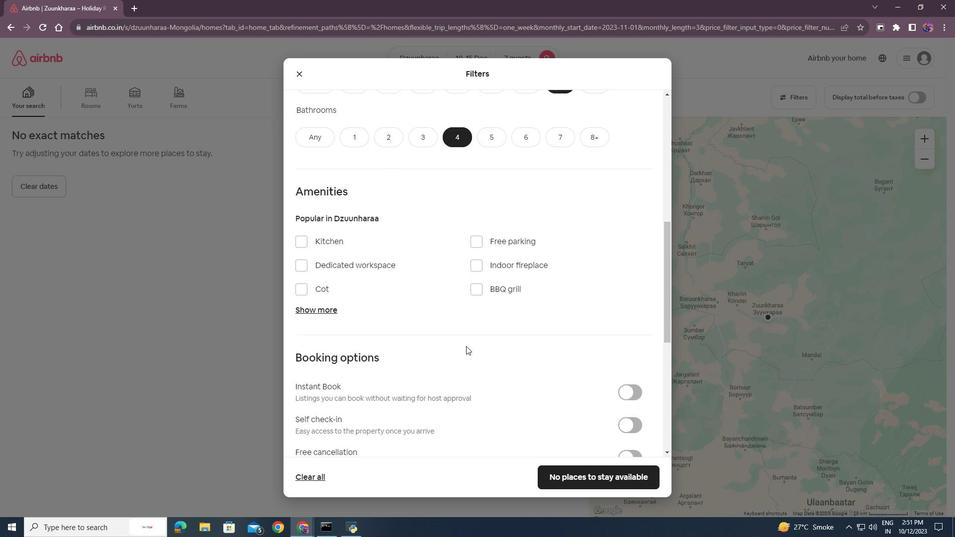 
Action: Mouse scrolled (466, 345) with delta (0, 0)
Screenshot: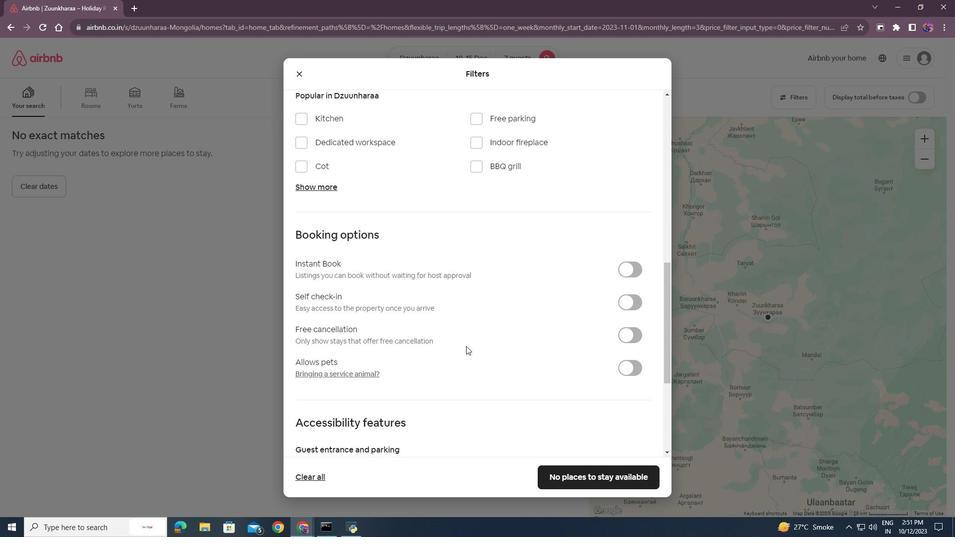 
Action: Mouse scrolled (466, 345) with delta (0, 0)
Screenshot: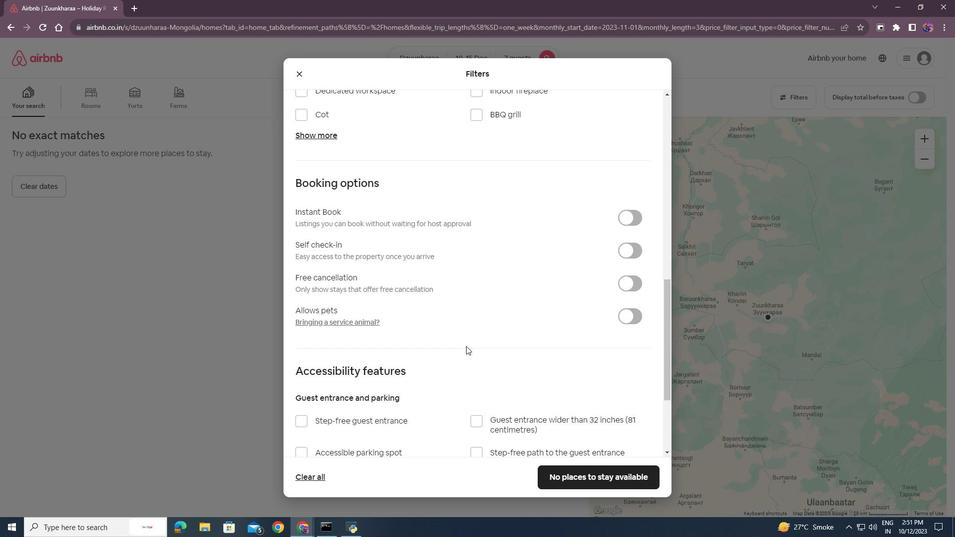 
Action: Mouse scrolled (466, 345) with delta (0, 0)
Screenshot: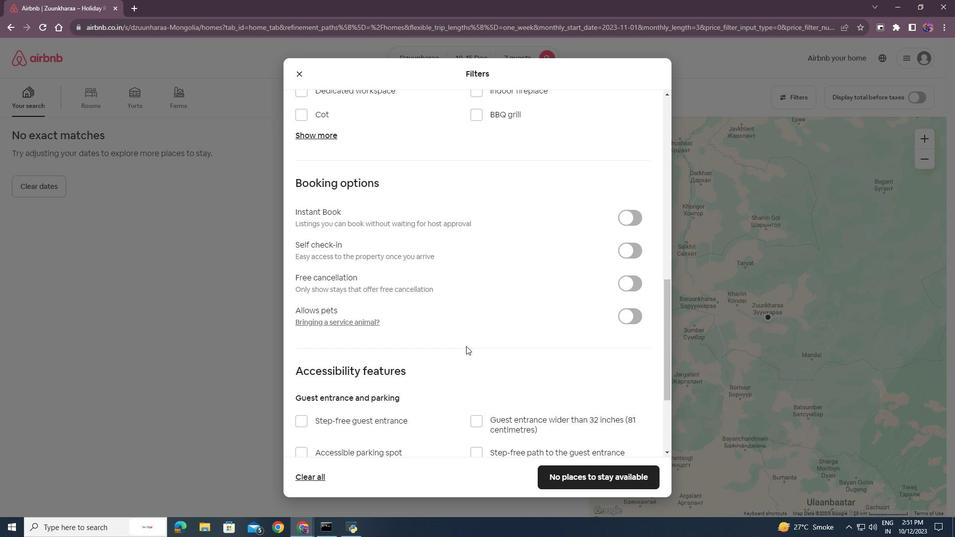 
Action: Mouse scrolled (466, 345) with delta (0, 0)
Screenshot: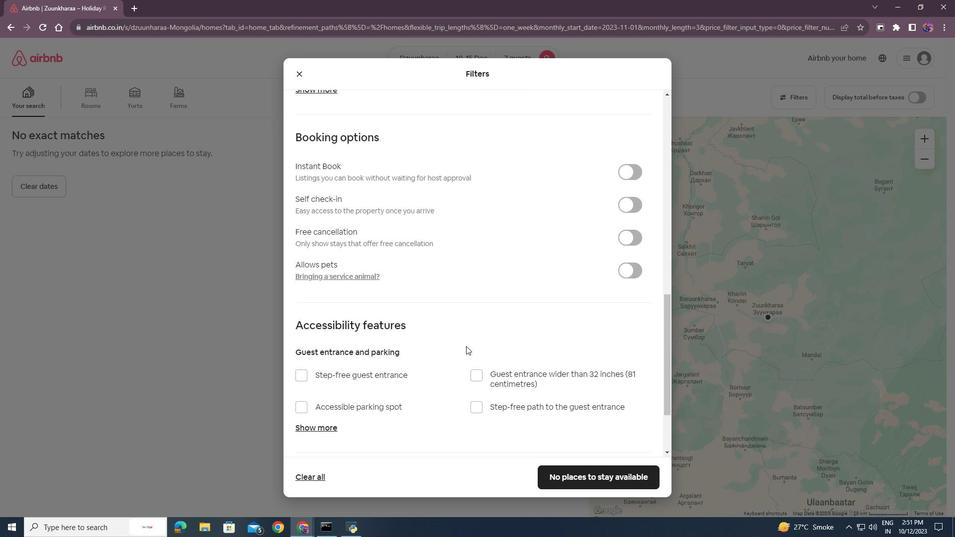 
Action: Mouse scrolled (466, 345) with delta (0, 0)
Screenshot: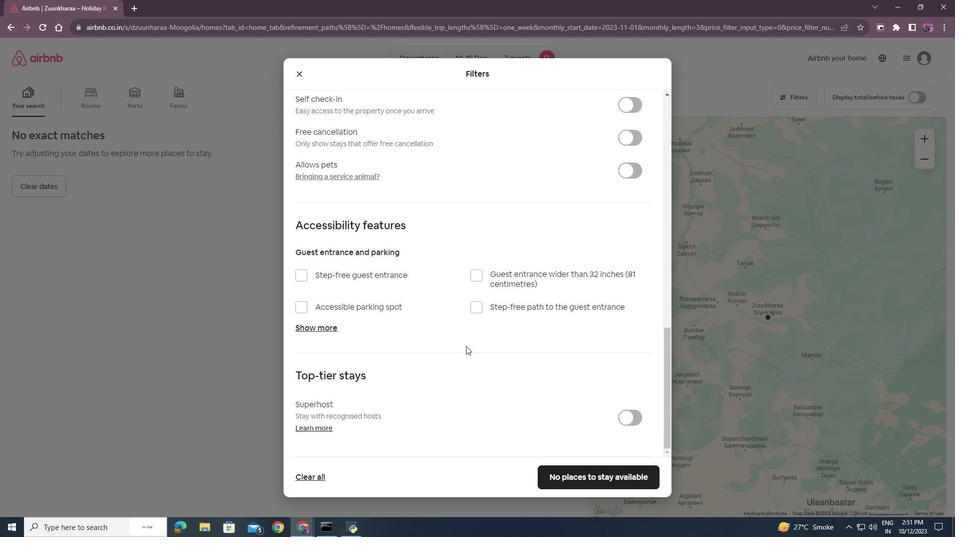 
Action: Mouse scrolled (466, 345) with delta (0, 0)
Screenshot: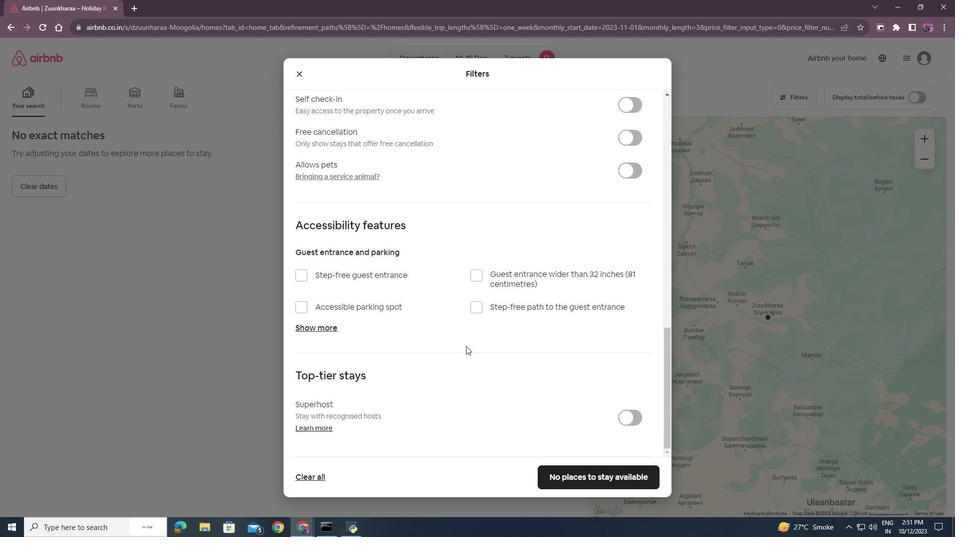 
Action: Mouse scrolled (466, 345) with delta (0, 0)
Screenshot: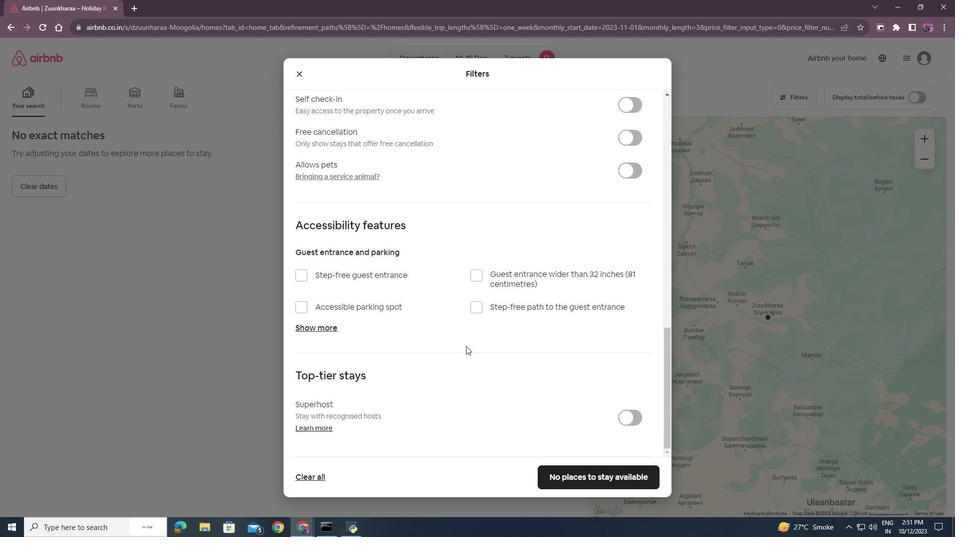 
Action: Mouse scrolled (466, 345) with delta (0, 0)
Screenshot: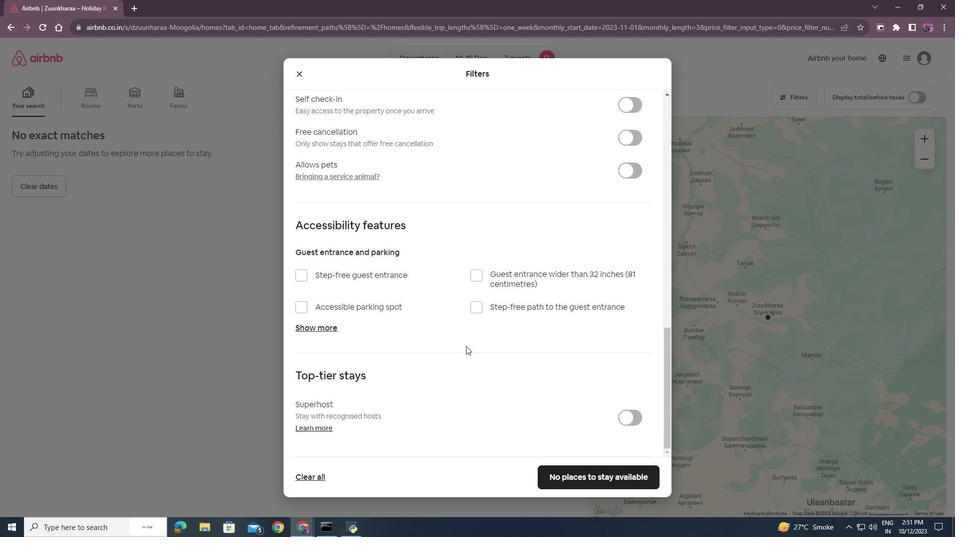 
Action: Mouse scrolled (466, 345) with delta (0, 0)
Screenshot: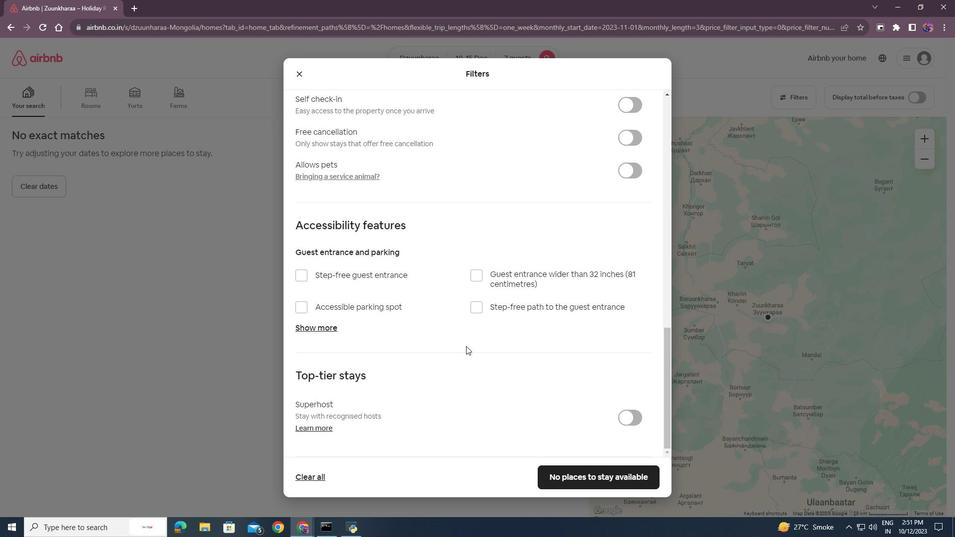 
Action: Mouse scrolled (466, 345) with delta (0, 0)
Screenshot: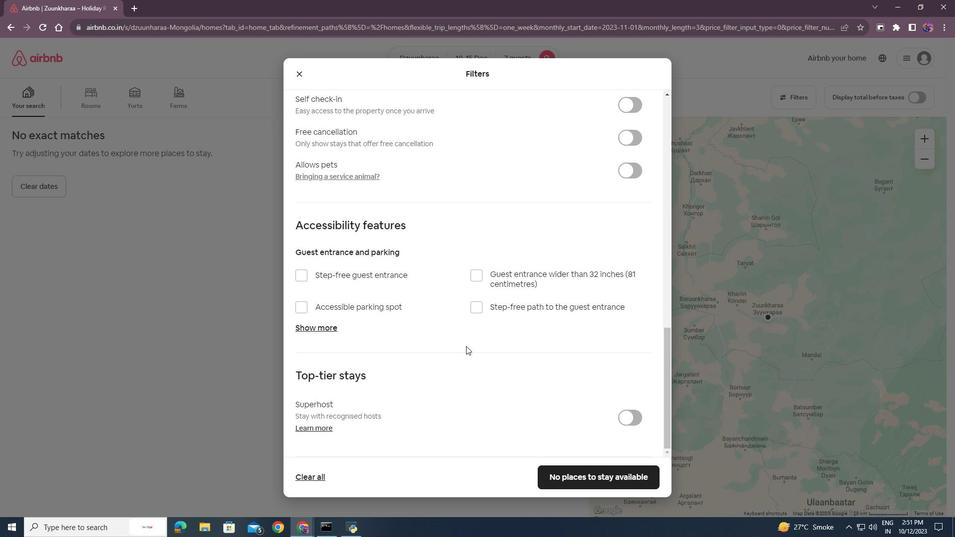 
Action: Mouse moved to (465, 347)
Screenshot: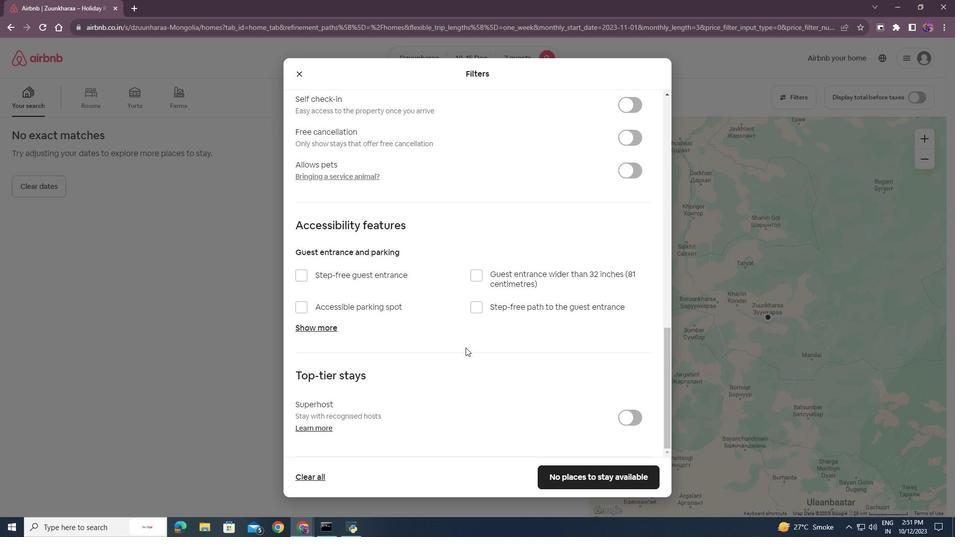
Action: Mouse scrolled (465, 348) with delta (0, 0)
Screenshot: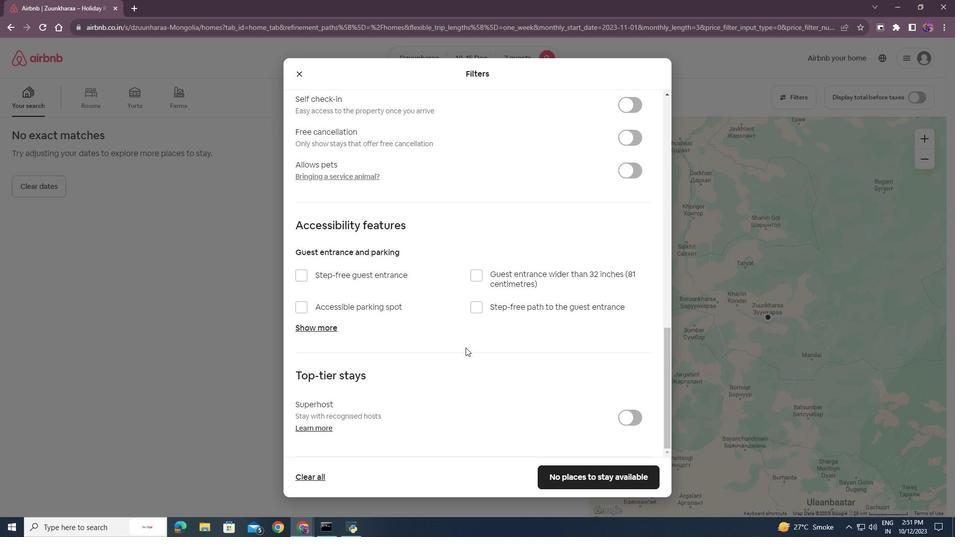 
Action: Mouse scrolled (465, 348) with delta (0, 0)
Screenshot: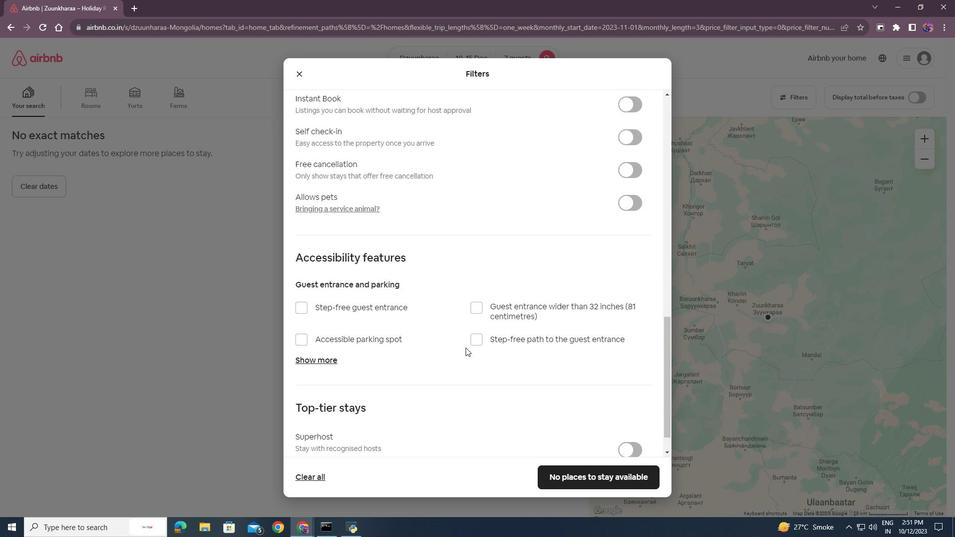 
Action: Mouse scrolled (465, 348) with delta (0, 0)
Screenshot: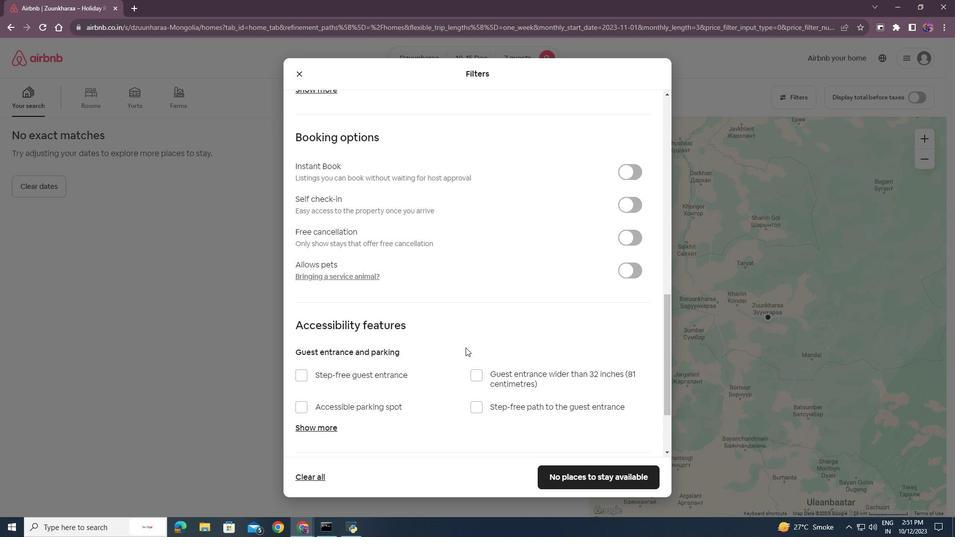 
Action: Mouse scrolled (465, 348) with delta (0, 0)
Screenshot: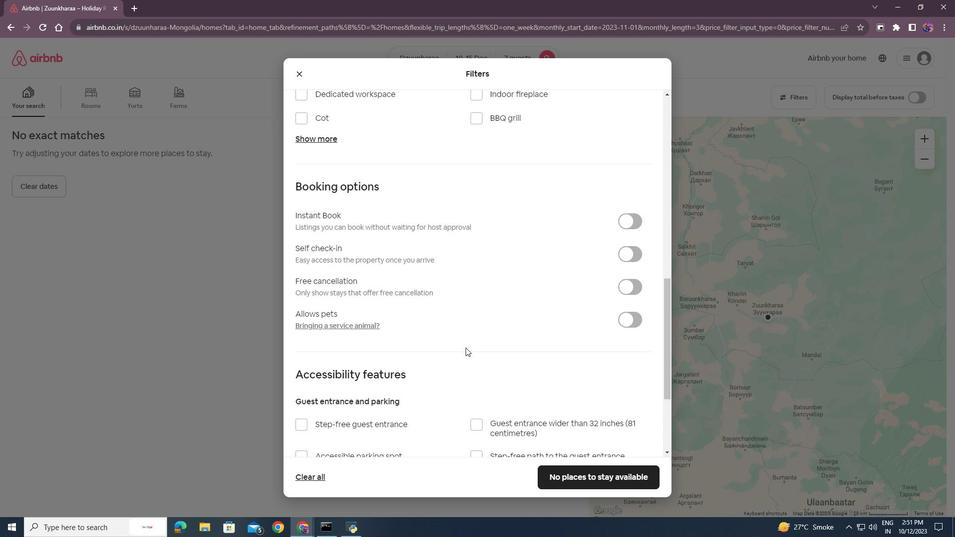 
Action: Mouse scrolled (465, 348) with delta (0, 0)
Screenshot: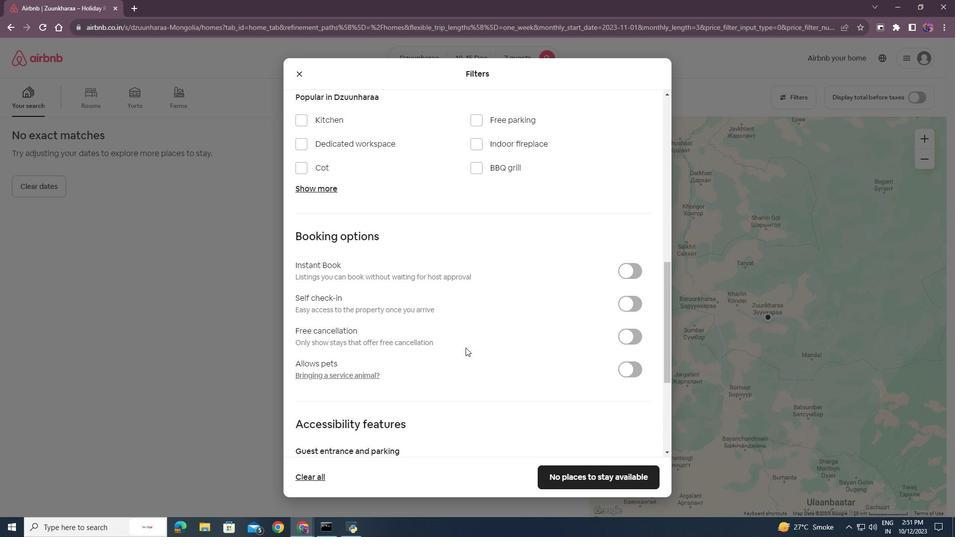 
Action: Mouse scrolled (465, 348) with delta (0, 0)
Screenshot: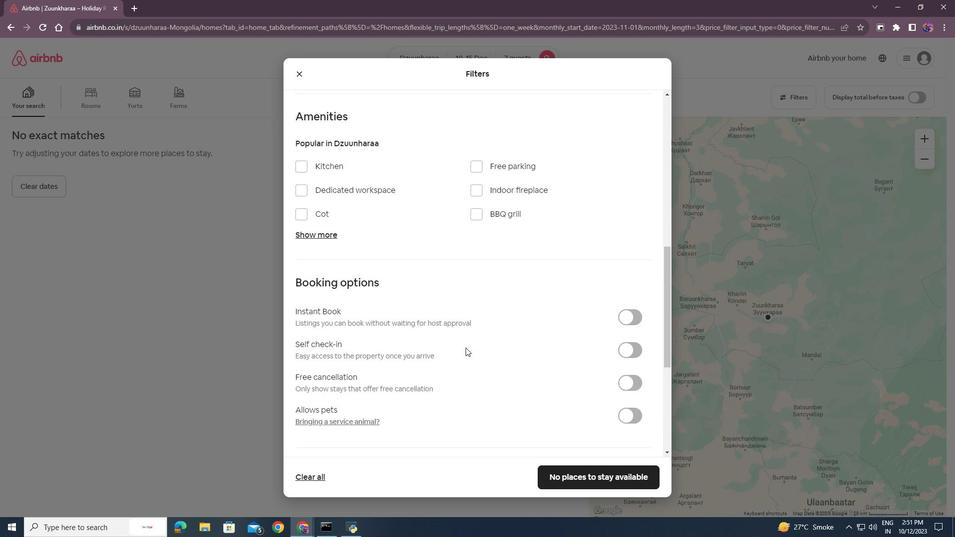 
Action: Mouse scrolled (465, 348) with delta (0, 0)
Screenshot: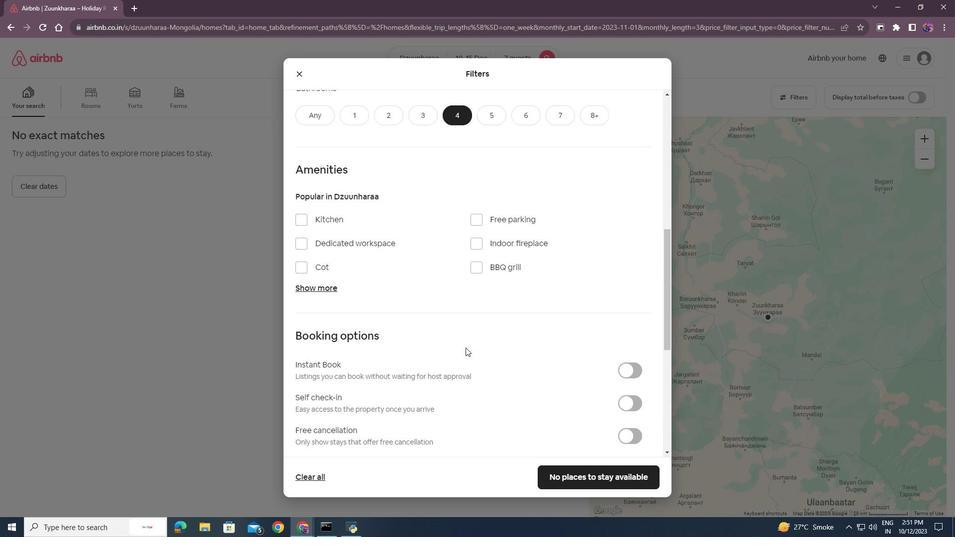 
Action: Mouse scrolled (465, 348) with delta (0, 0)
Screenshot: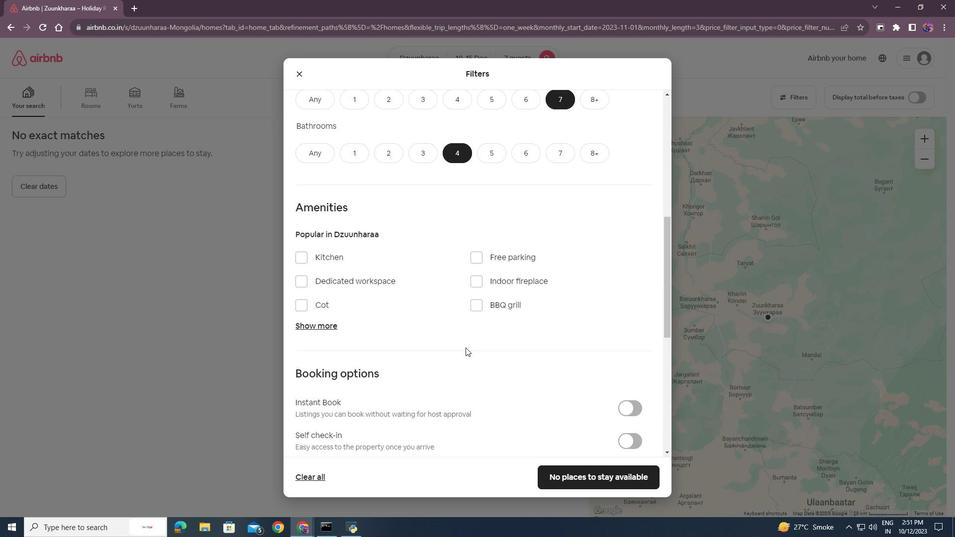 
Action: Mouse scrolled (465, 347) with delta (0, 0)
Screenshot: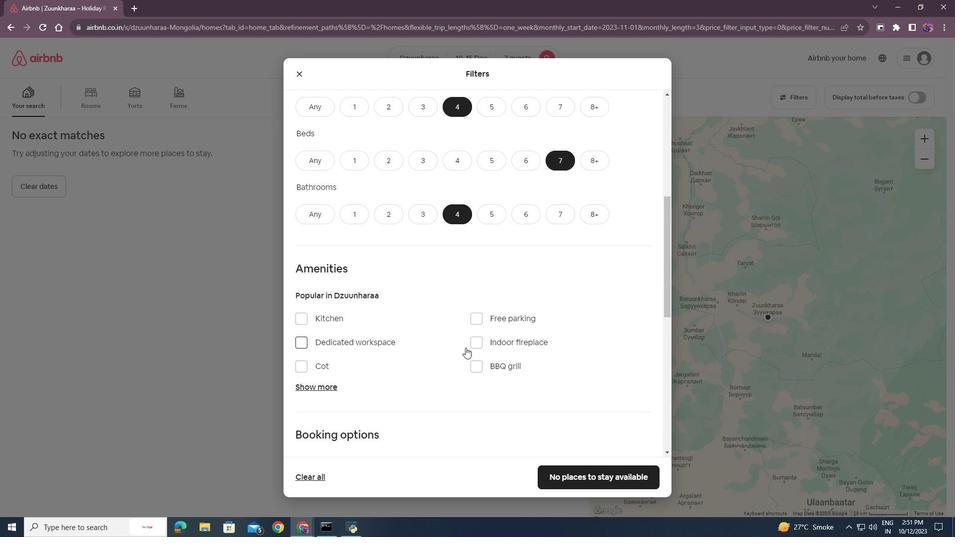 
Action: Mouse moved to (322, 336)
Screenshot: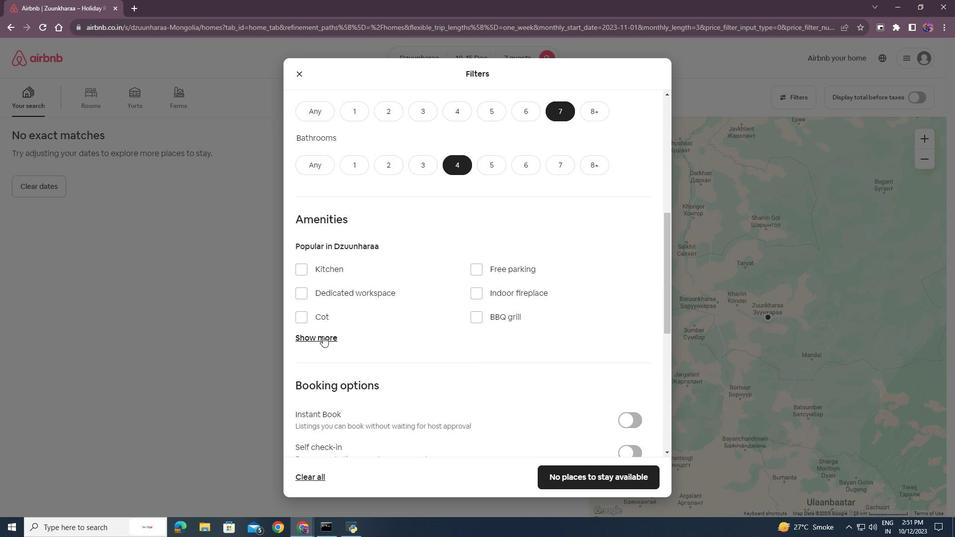 
Action: Mouse pressed left at (322, 336)
Screenshot: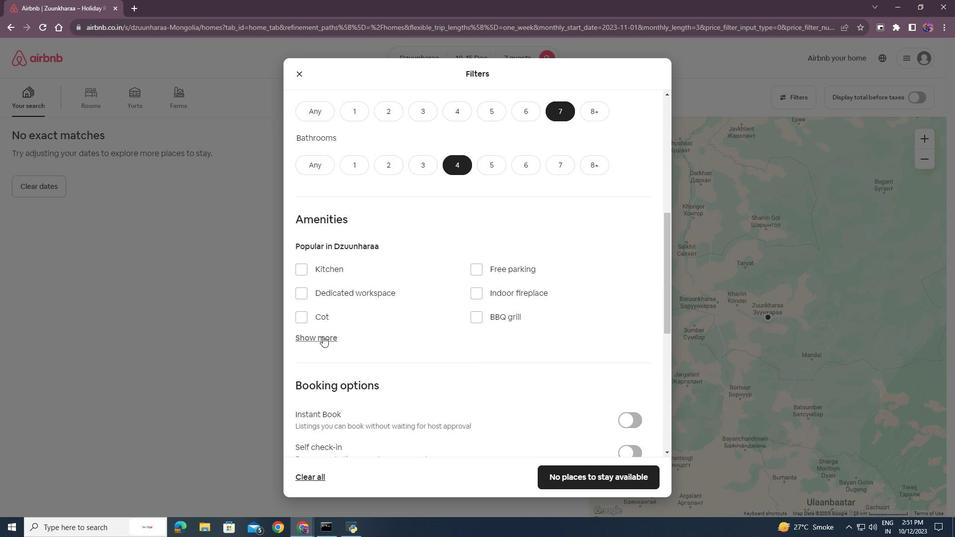 
Action: Mouse moved to (417, 353)
Screenshot: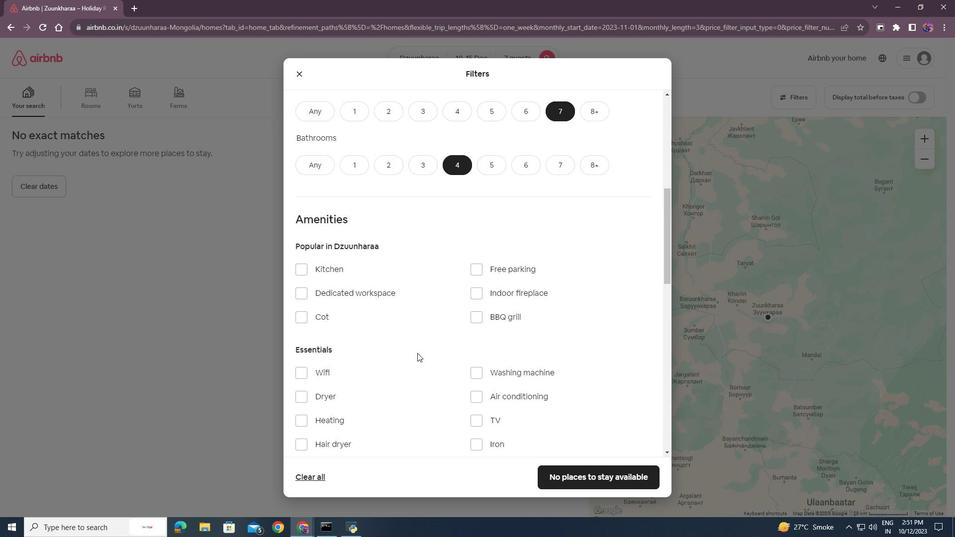 
Action: Mouse scrolled (417, 352) with delta (0, 0)
Screenshot: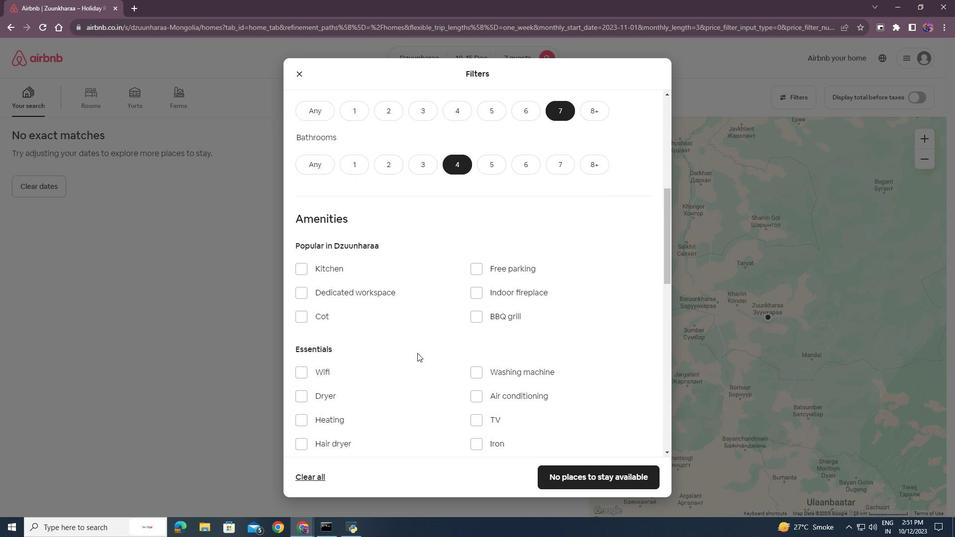 
Action: Mouse moved to (299, 318)
Screenshot: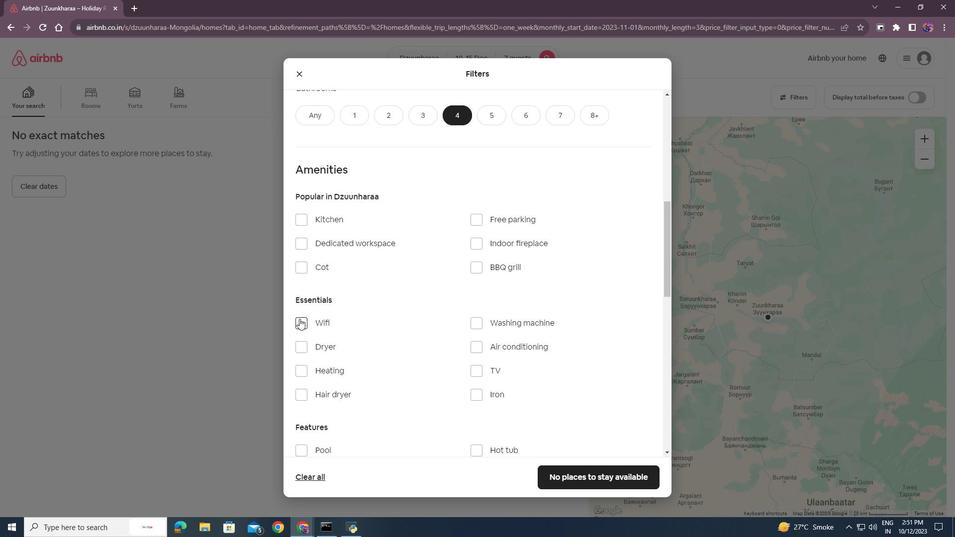
Action: Mouse pressed left at (299, 318)
Screenshot: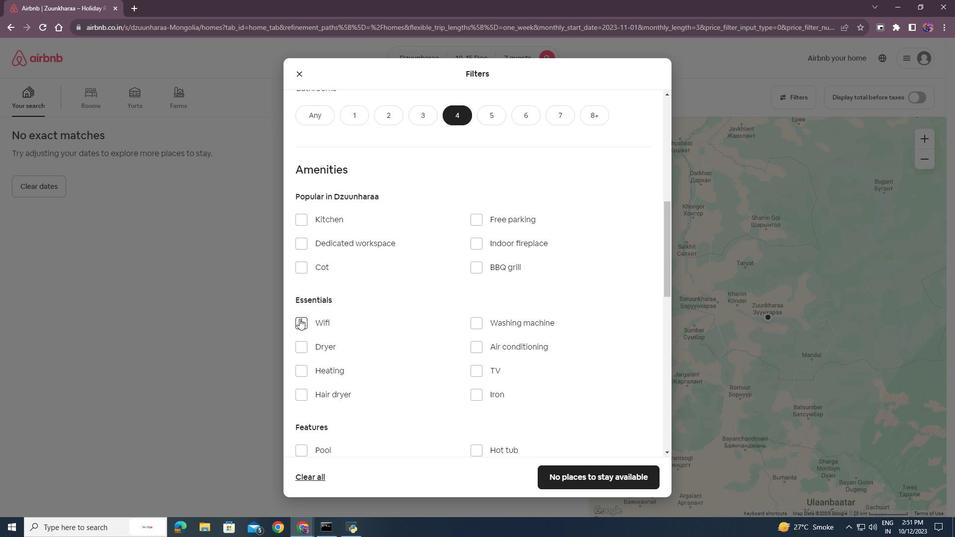 
Action: Mouse moved to (475, 369)
Screenshot: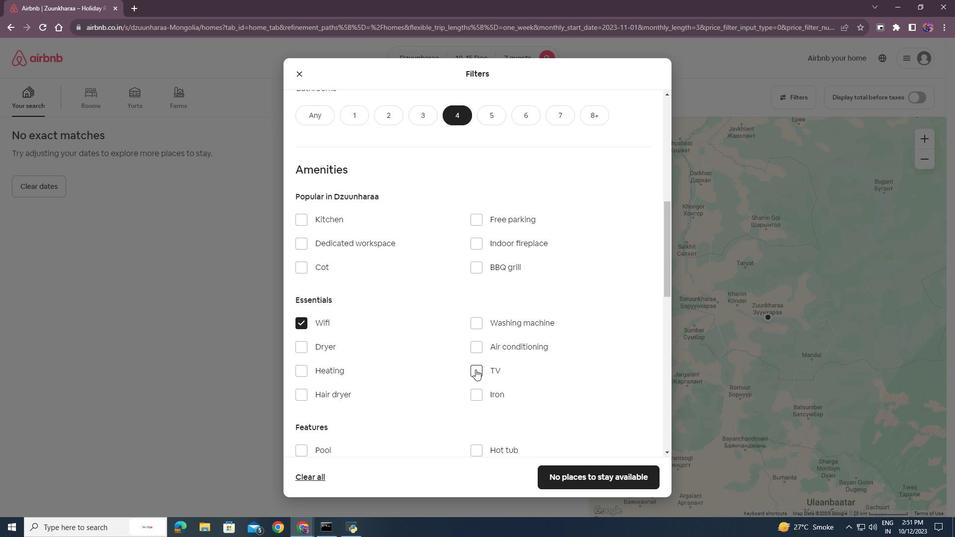 
Action: Mouse pressed left at (475, 369)
Screenshot: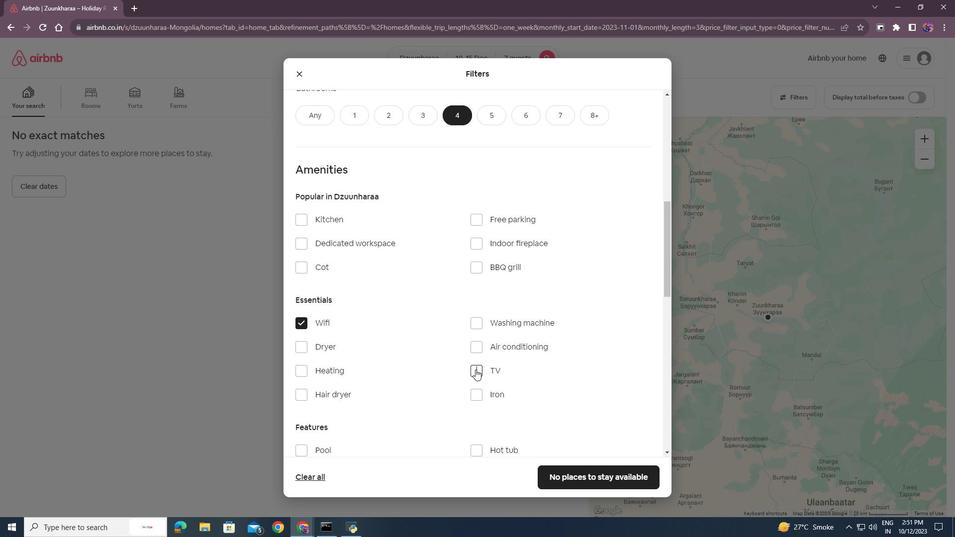 
Action: Mouse moved to (478, 221)
Screenshot: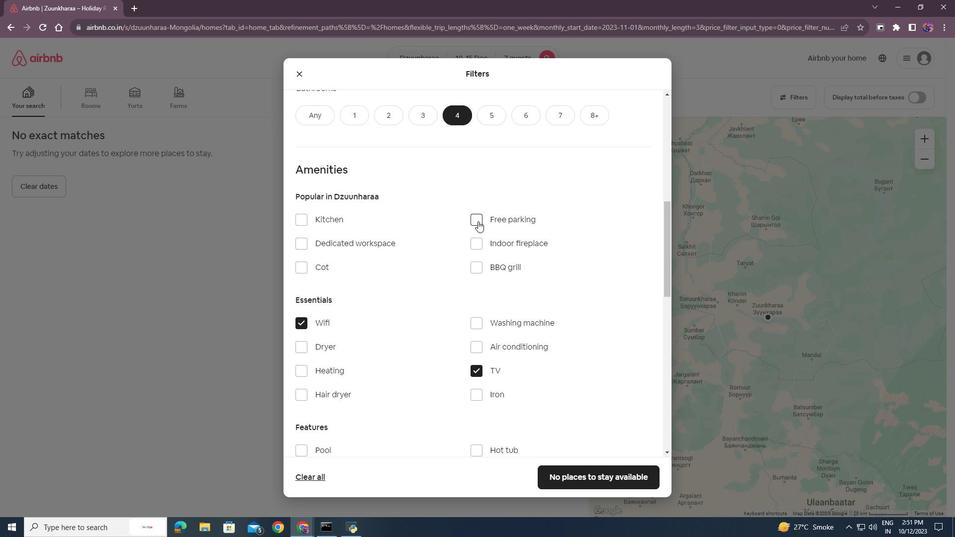 
Action: Mouse pressed left at (478, 221)
Screenshot: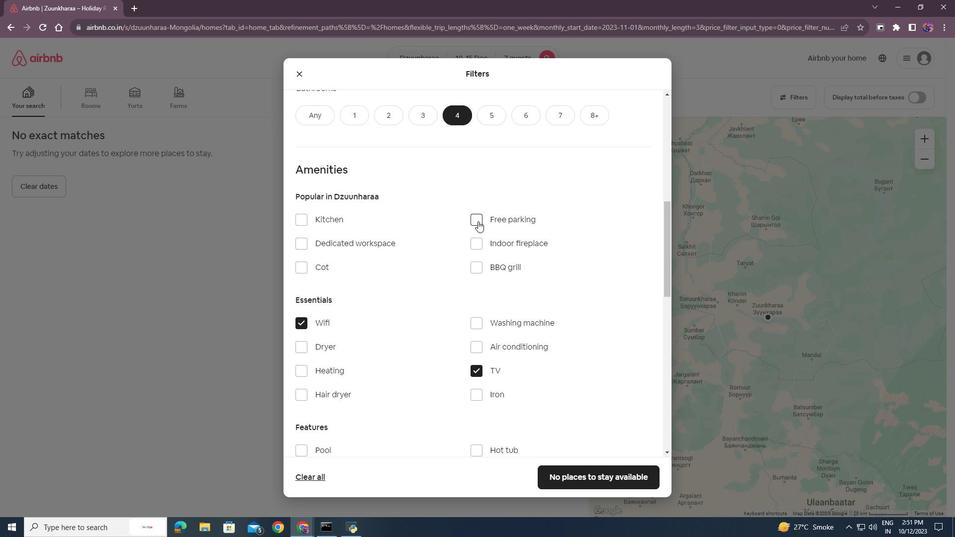 
Action: Mouse moved to (431, 328)
Screenshot: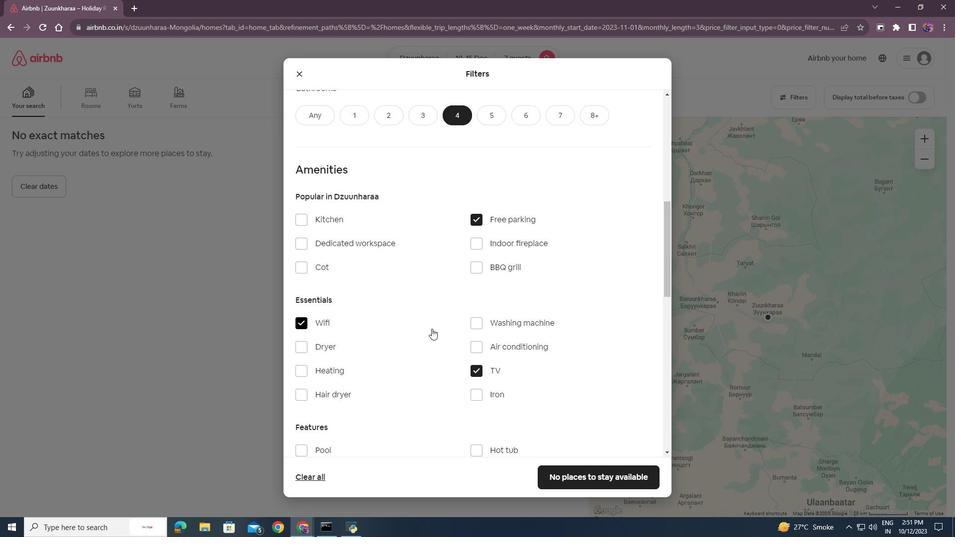 
Action: Mouse scrolled (431, 328) with delta (0, 0)
Screenshot: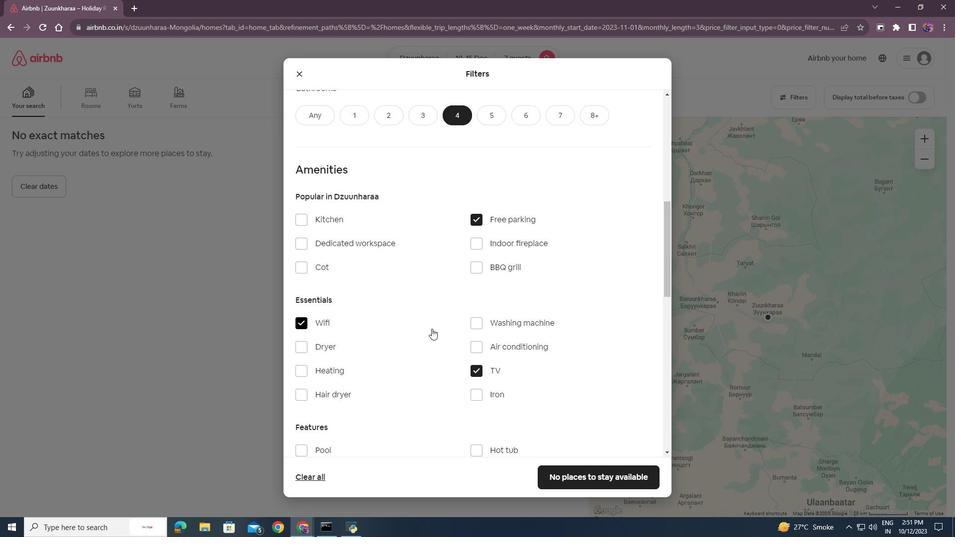 
Action: Mouse scrolled (431, 328) with delta (0, 0)
Screenshot: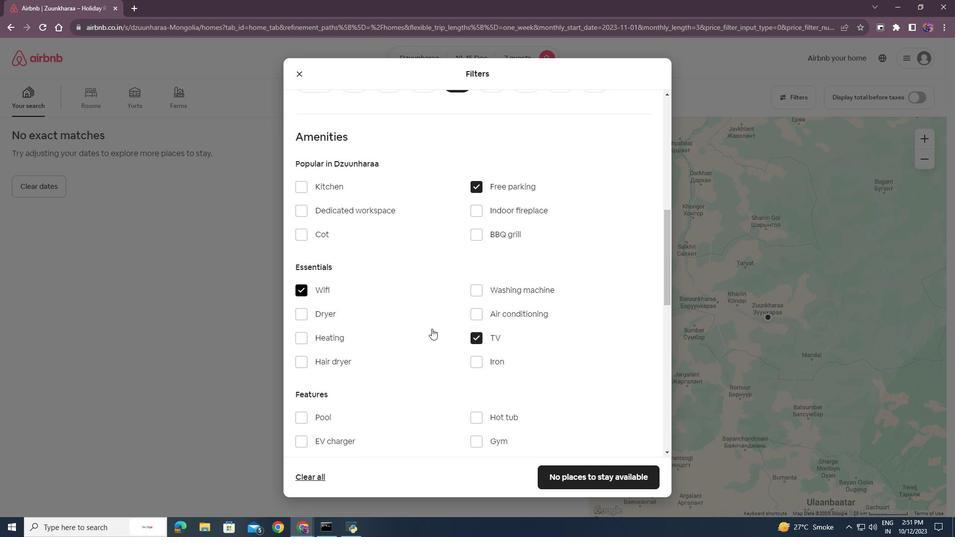 
Action: Mouse scrolled (431, 328) with delta (0, 0)
Screenshot: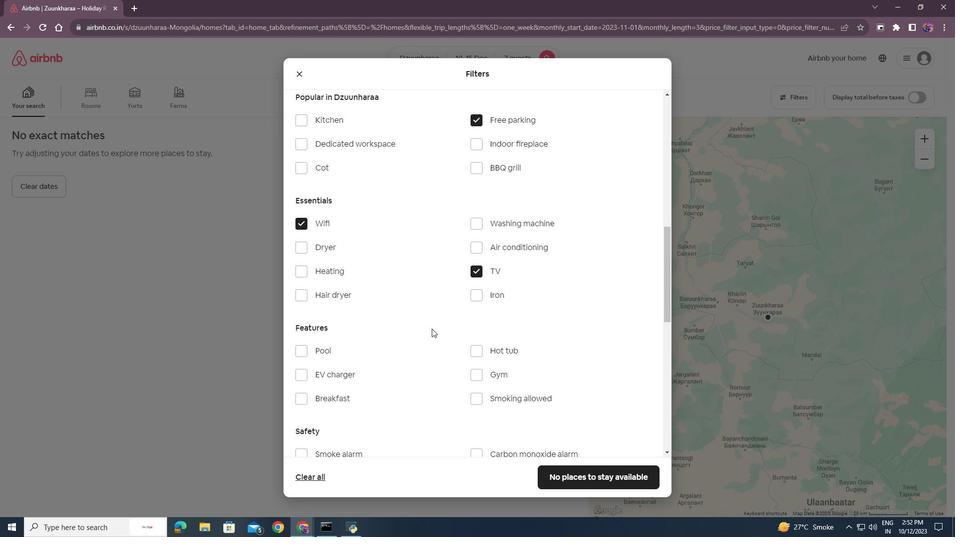 
Action: Mouse scrolled (431, 328) with delta (0, 0)
Screenshot: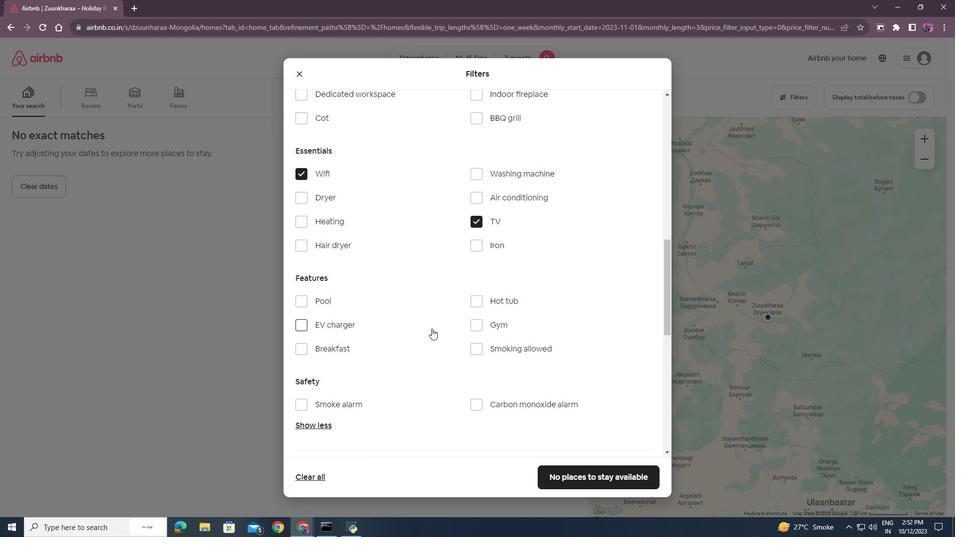 
Action: Mouse moved to (479, 275)
Screenshot: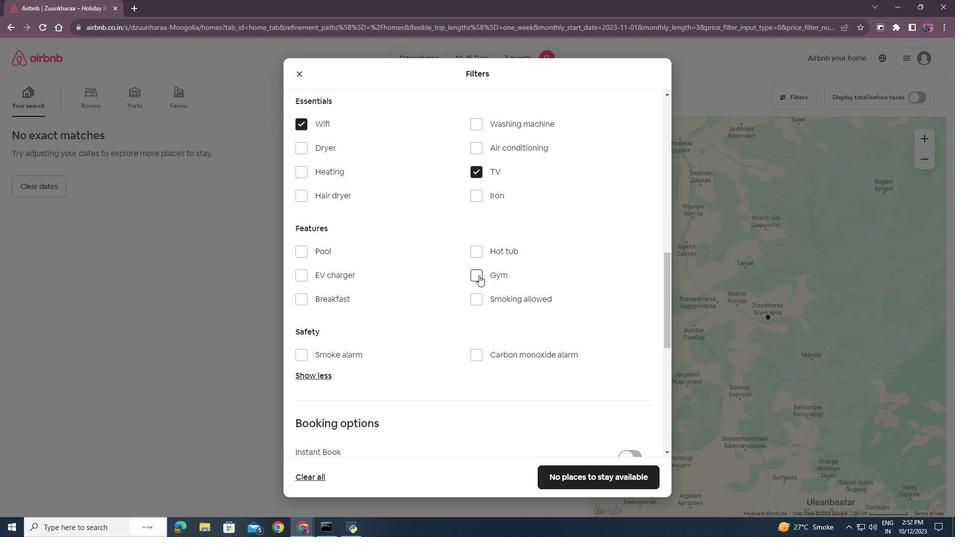 
Action: Mouse pressed left at (479, 275)
Screenshot: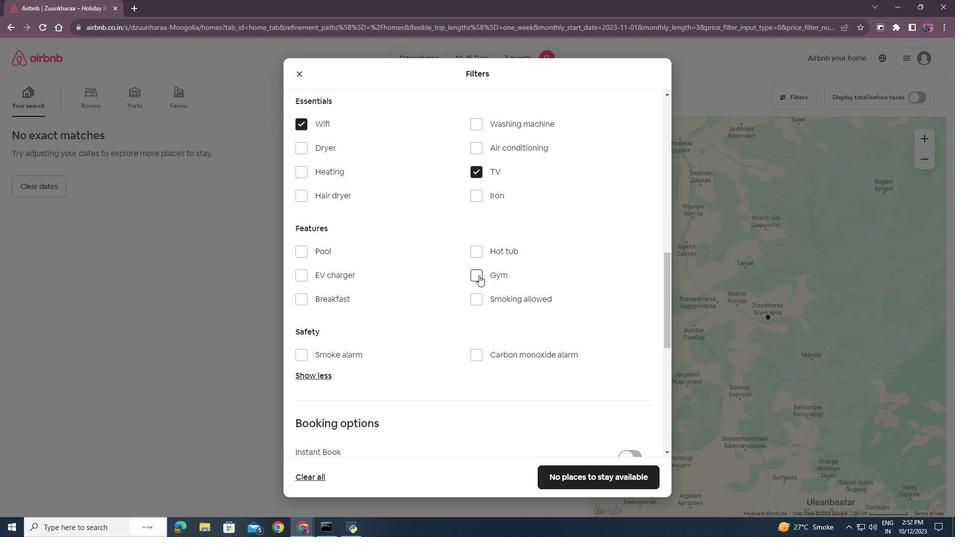 
Action: Mouse moved to (301, 297)
Screenshot: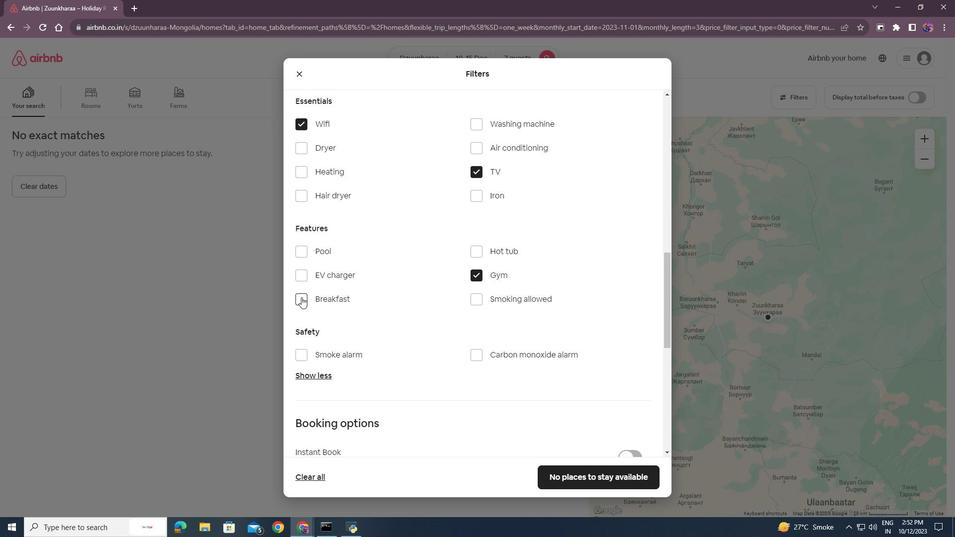 
Action: Mouse pressed left at (301, 297)
Screenshot: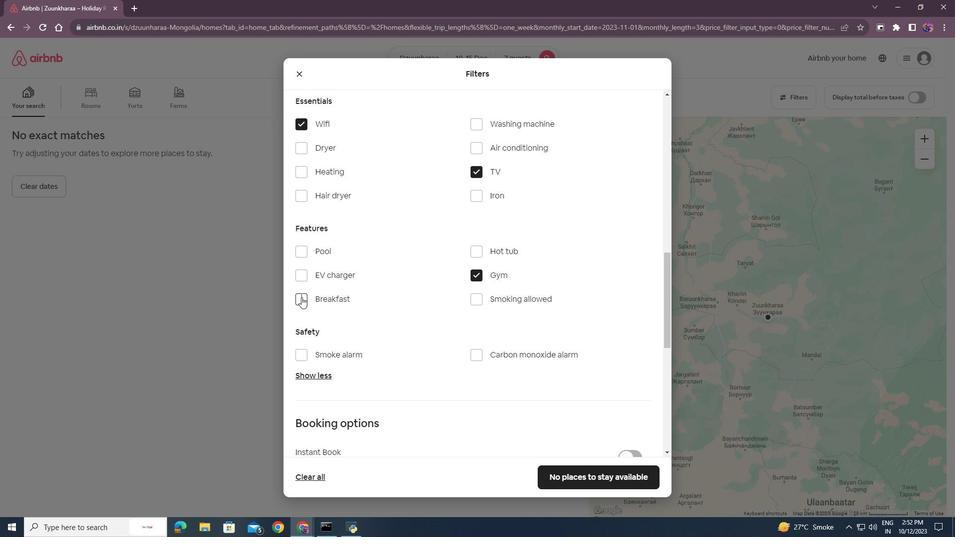 
Action: Mouse moved to (588, 476)
Screenshot: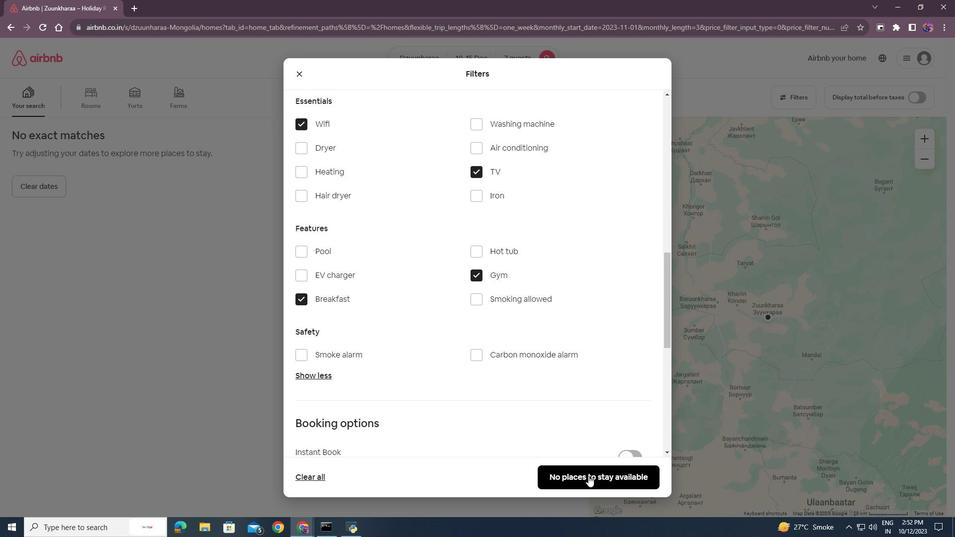
Action: Mouse pressed left at (588, 476)
Screenshot: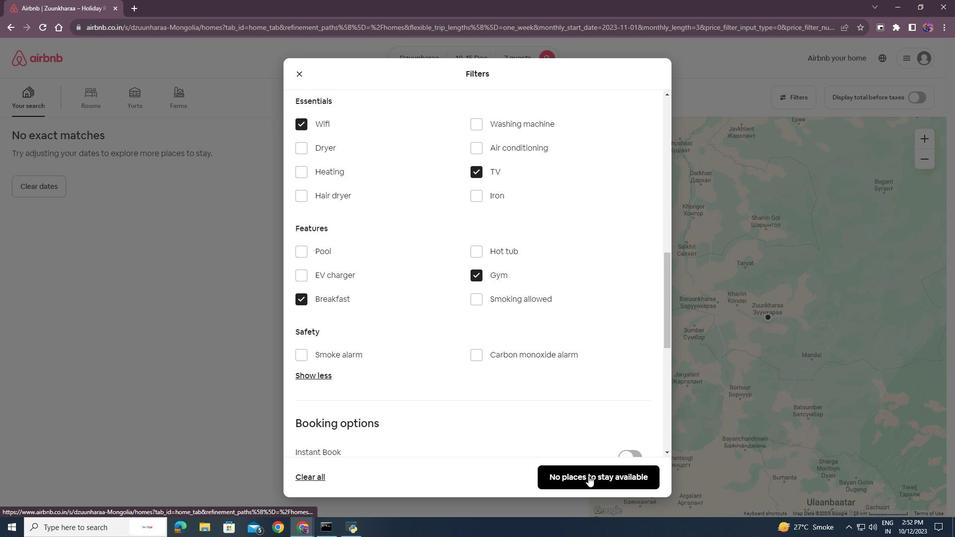 
Action: Mouse moved to (219, 330)
Screenshot: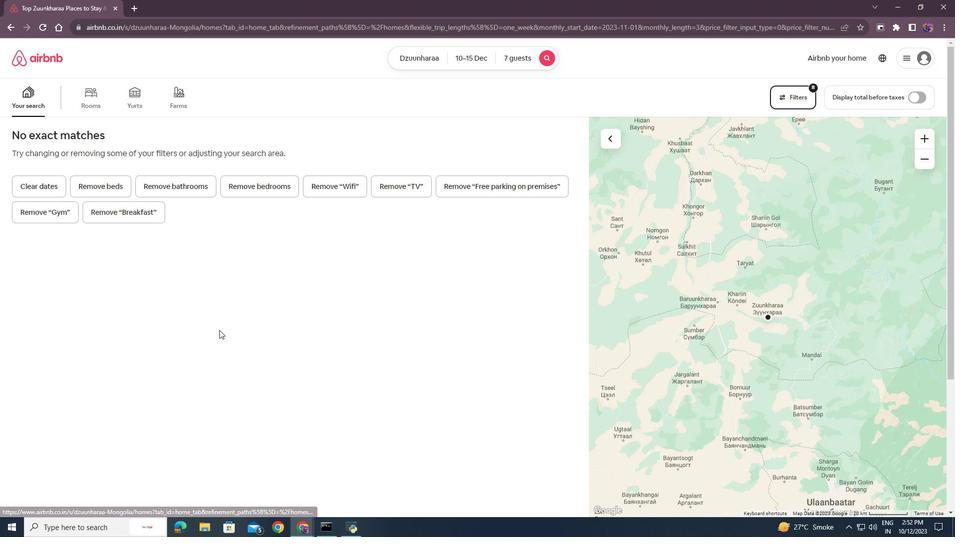 
